 Task: Add a signature Kathleen Davis containing Have a great National Friendship Day, Kathleen Davis to email address softage.8@softage.net and add a folder Energy
Action: Mouse moved to (63, 131)
Screenshot: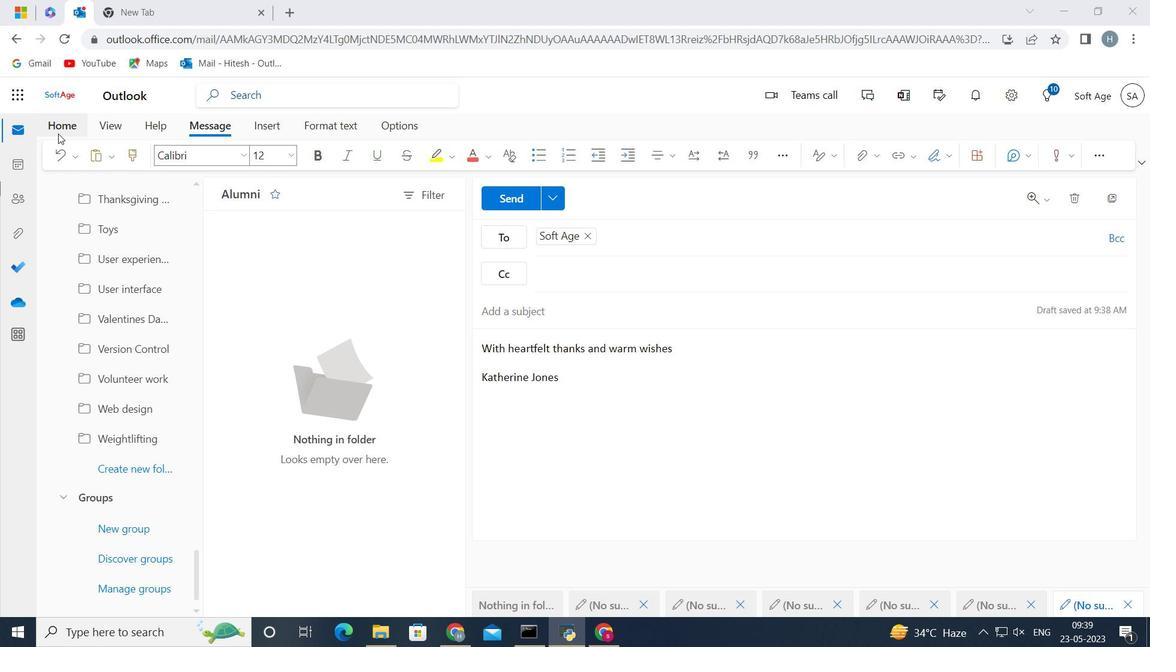 
Action: Mouse pressed left at (63, 131)
Screenshot: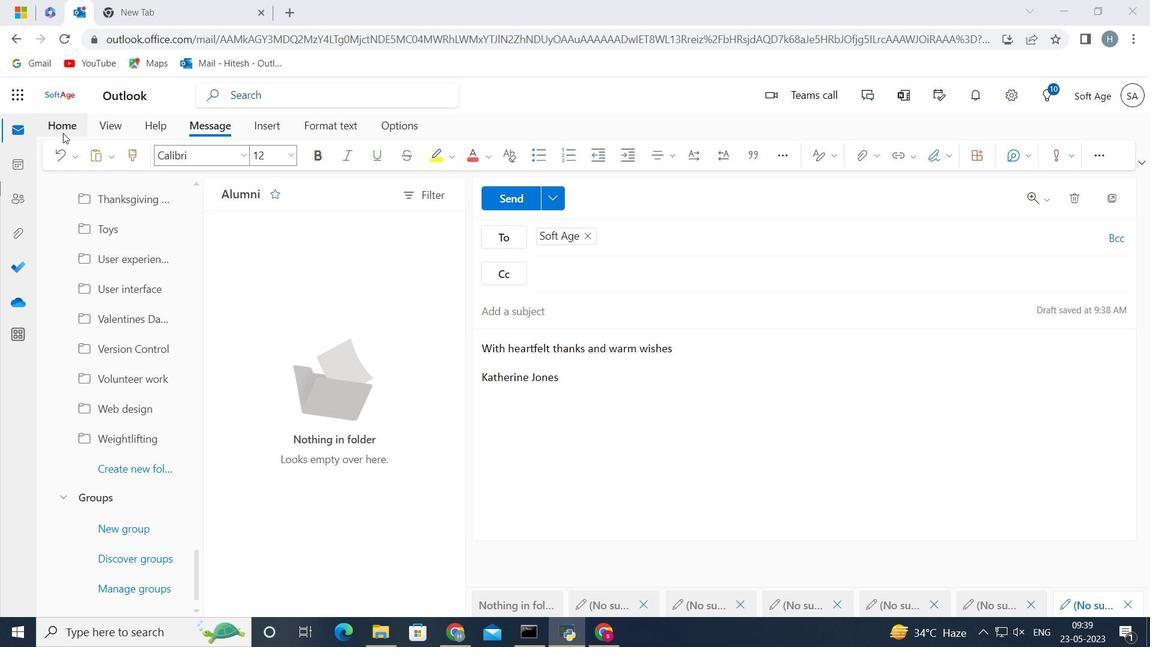 
Action: Mouse moved to (104, 154)
Screenshot: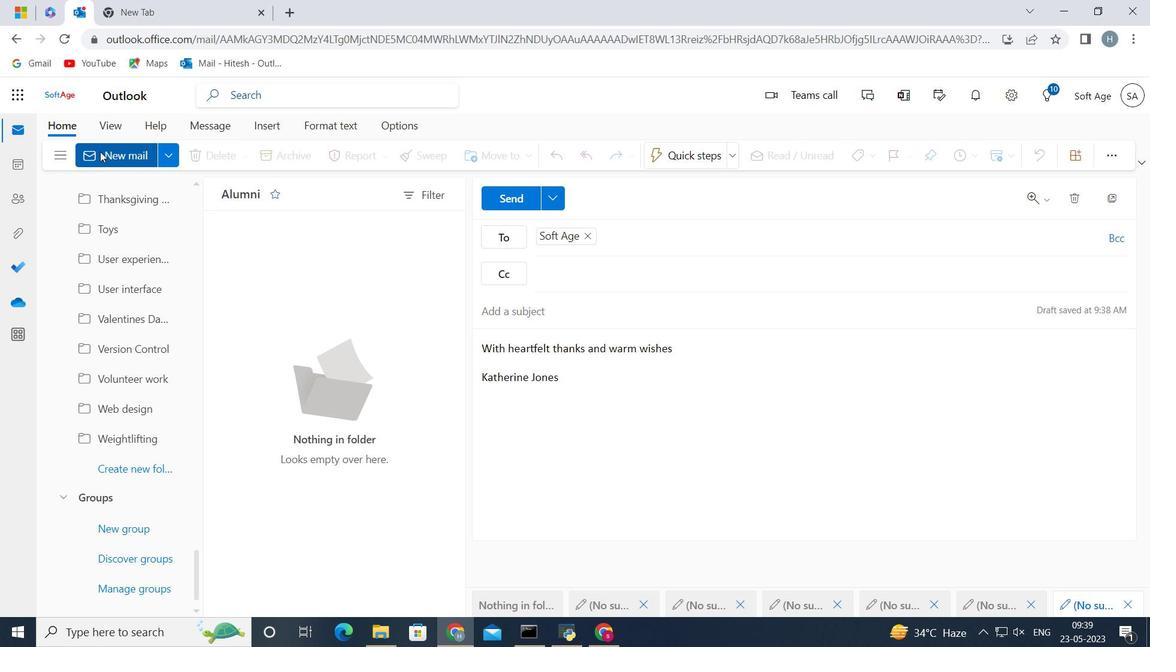 
Action: Mouse pressed left at (104, 154)
Screenshot: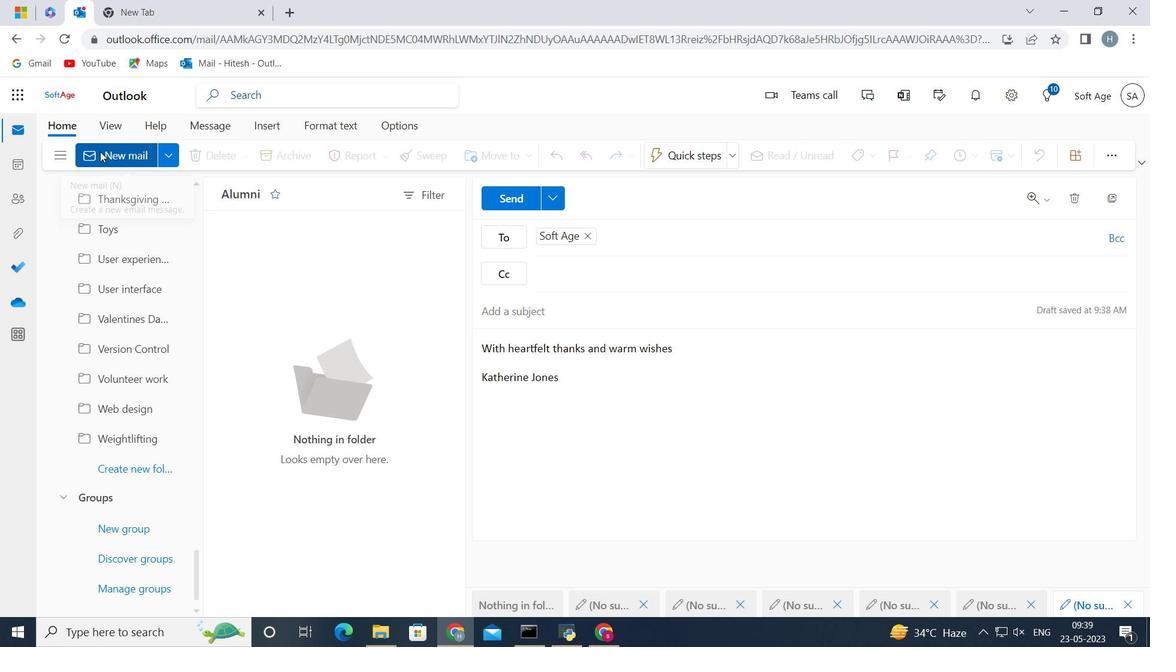 
Action: Mouse moved to (952, 159)
Screenshot: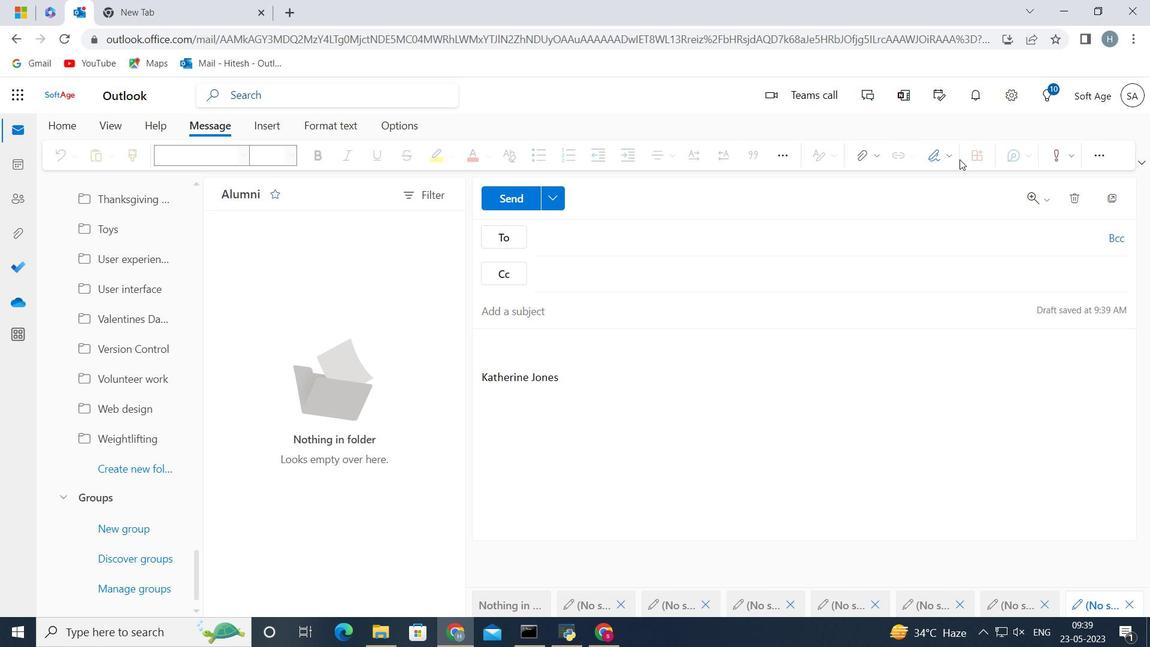 
Action: Mouse pressed left at (952, 159)
Screenshot: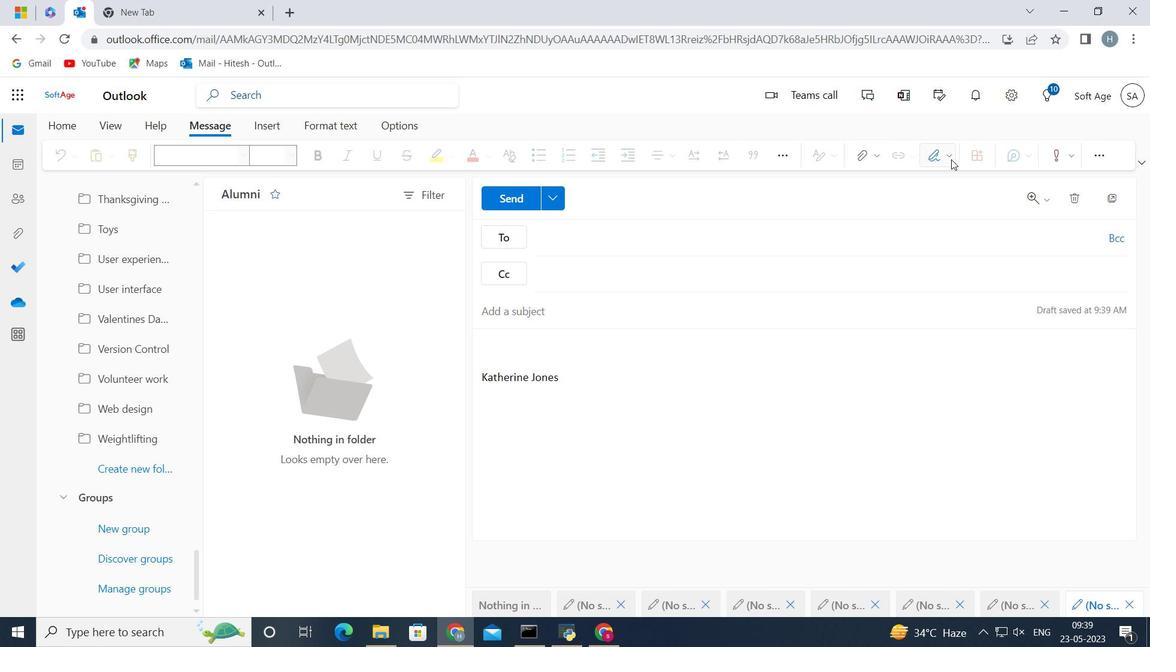 
Action: Mouse moved to (906, 210)
Screenshot: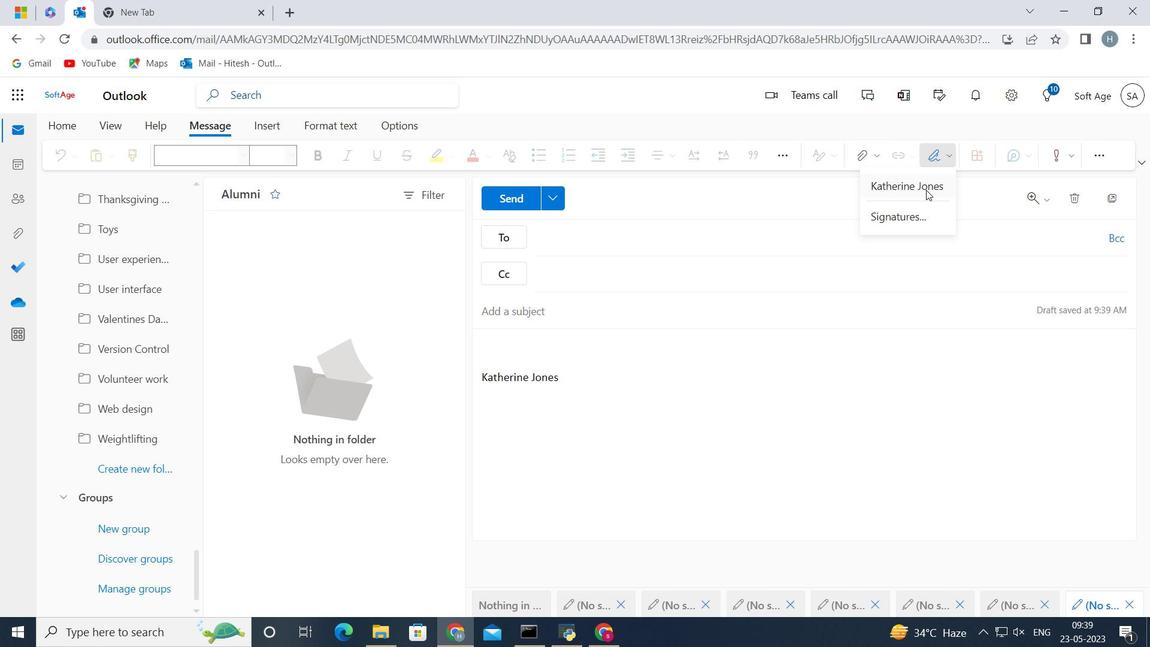 
Action: Mouse pressed left at (906, 210)
Screenshot: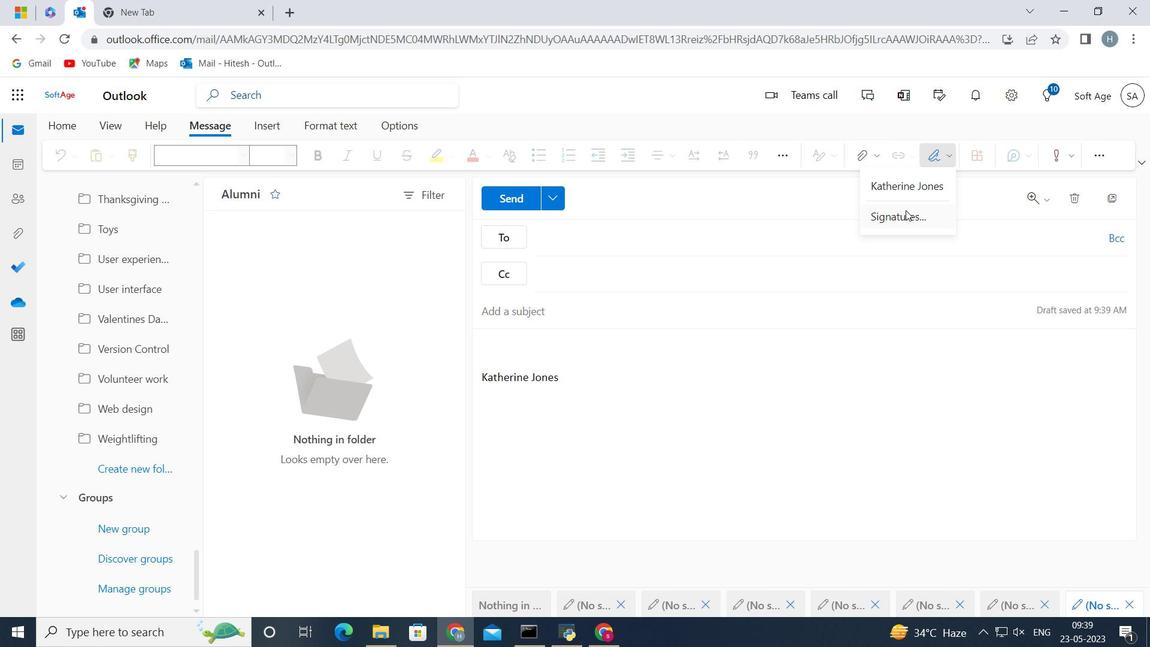 
Action: Mouse moved to (866, 275)
Screenshot: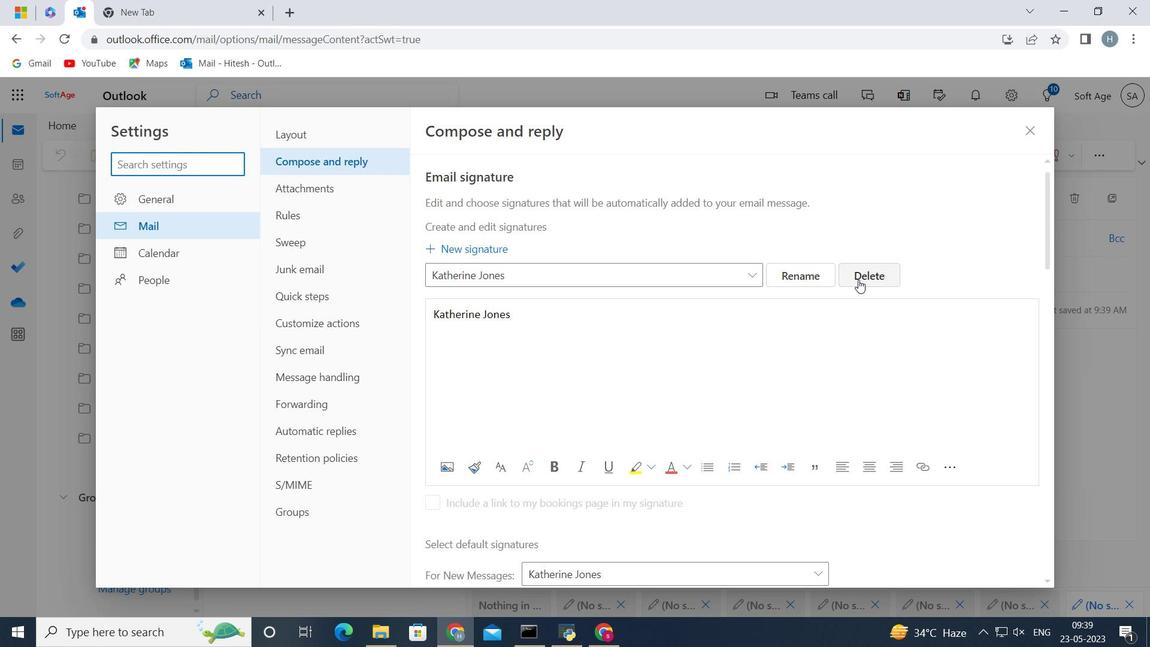 
Action: Mouse pressed left at (866, 275)
Screenshot: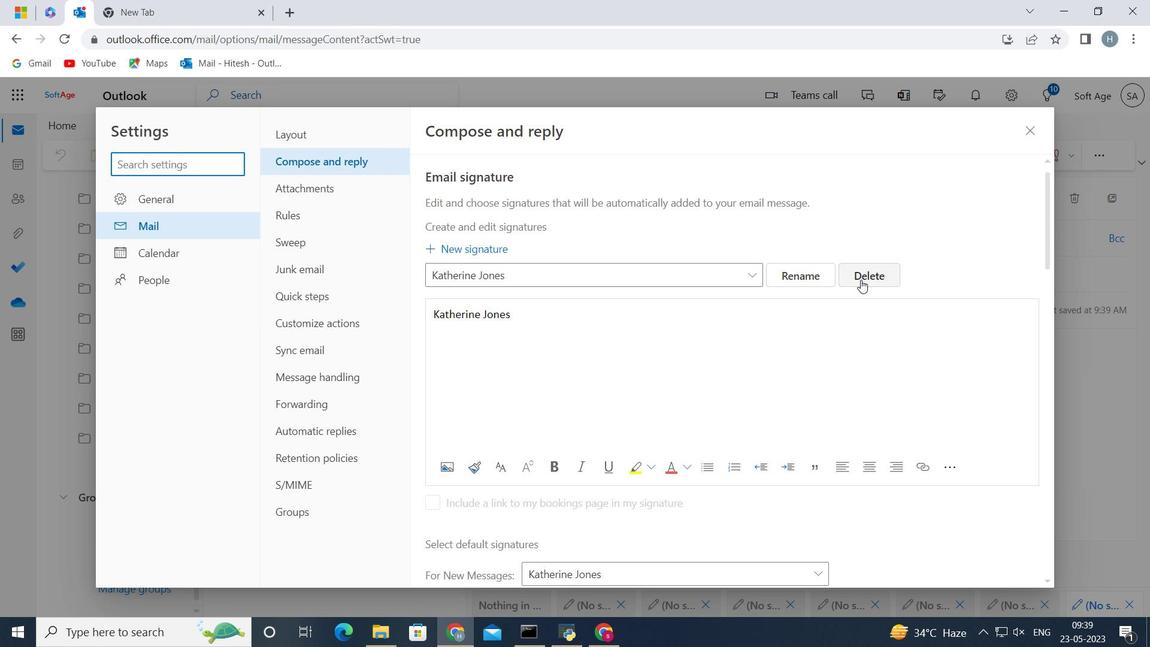 
Action: Mouse moved to (722, 274)
Screenshot: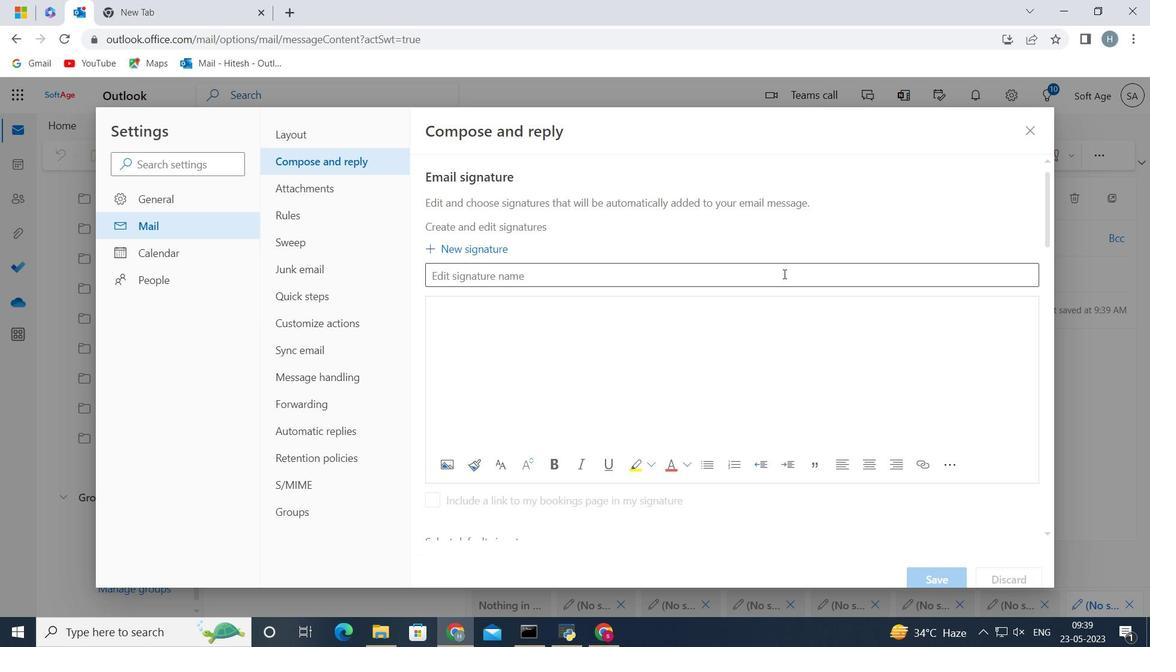 
Action: Mouse pressed left at (722, 274)
Screenshot: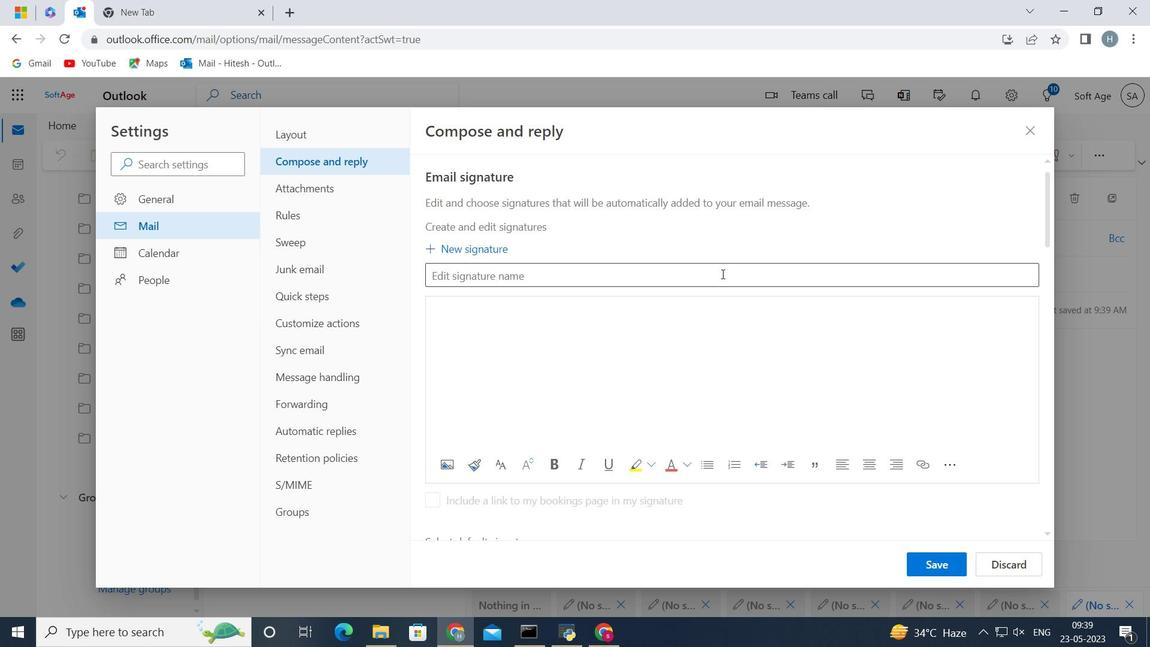 
Action: Key pressed <Key.shift>Kathleen<Key.space><Key.shift>Davis<Key.space>
Screenshot: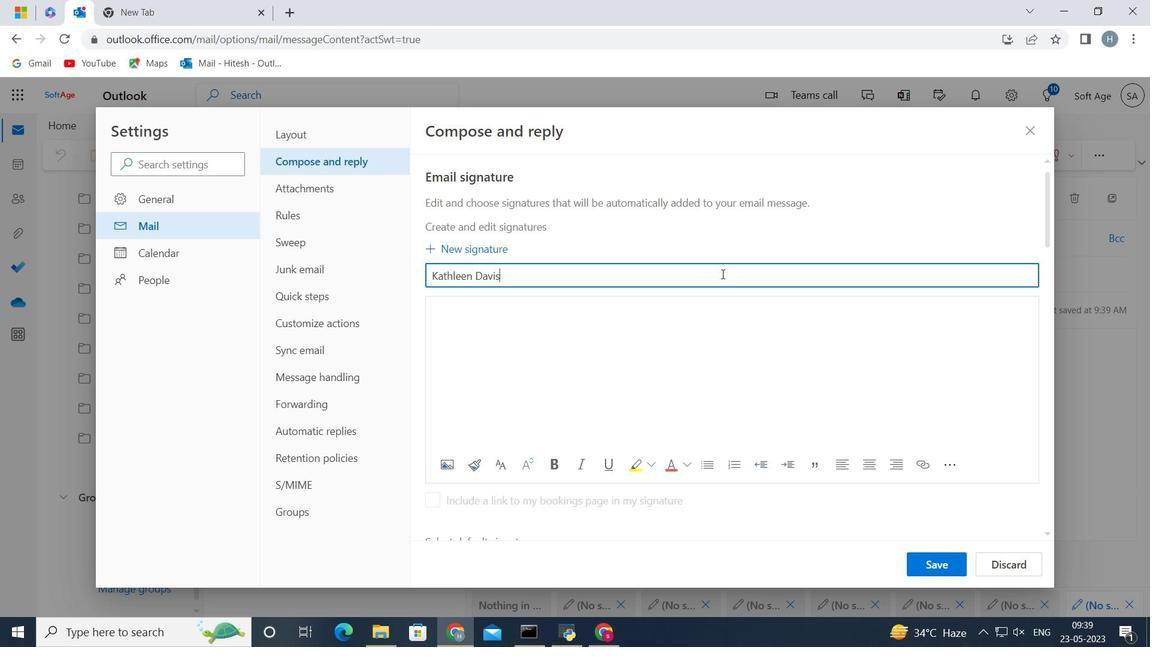 
Action: Mouse moved to (486, 335)
Screenshot: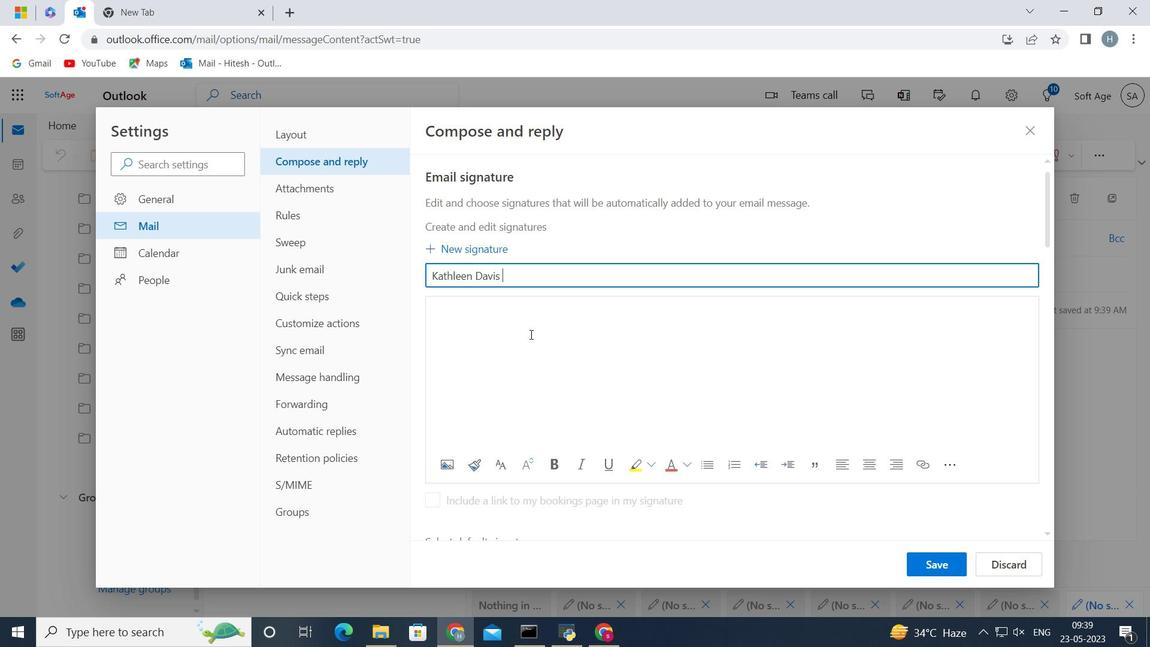 
Action: Mouse pressed left at (486, 335)
Screenshot: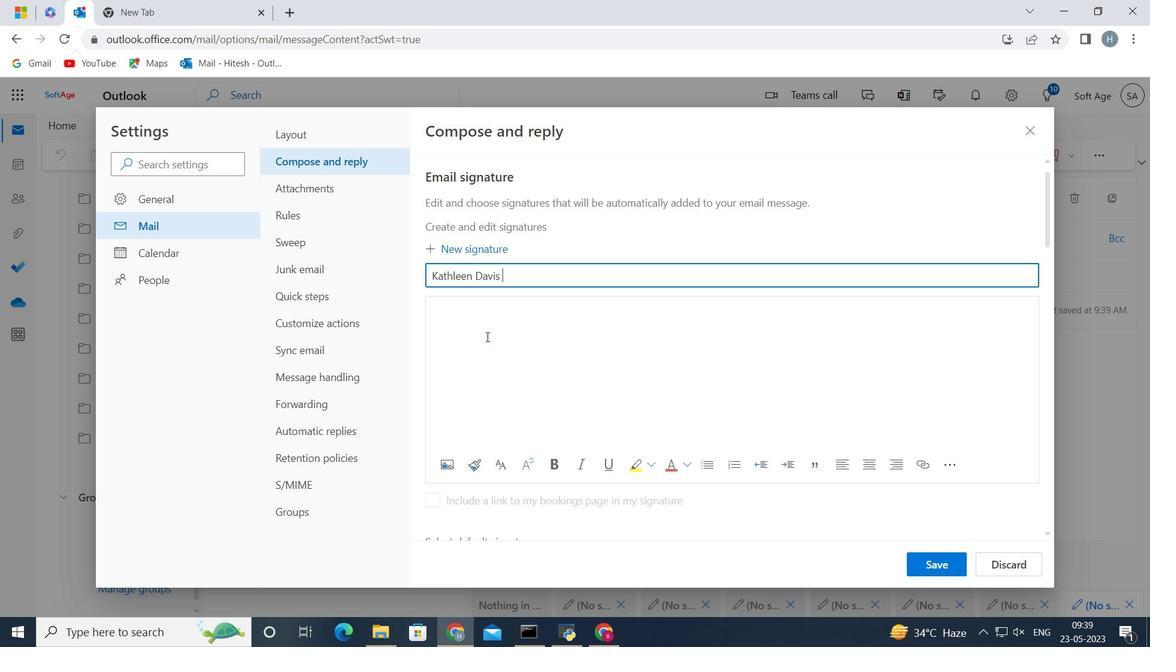 
Action: Key pressed <Key.shift>Kathleen<Key.space><Key.shift>Davis
Screenshot: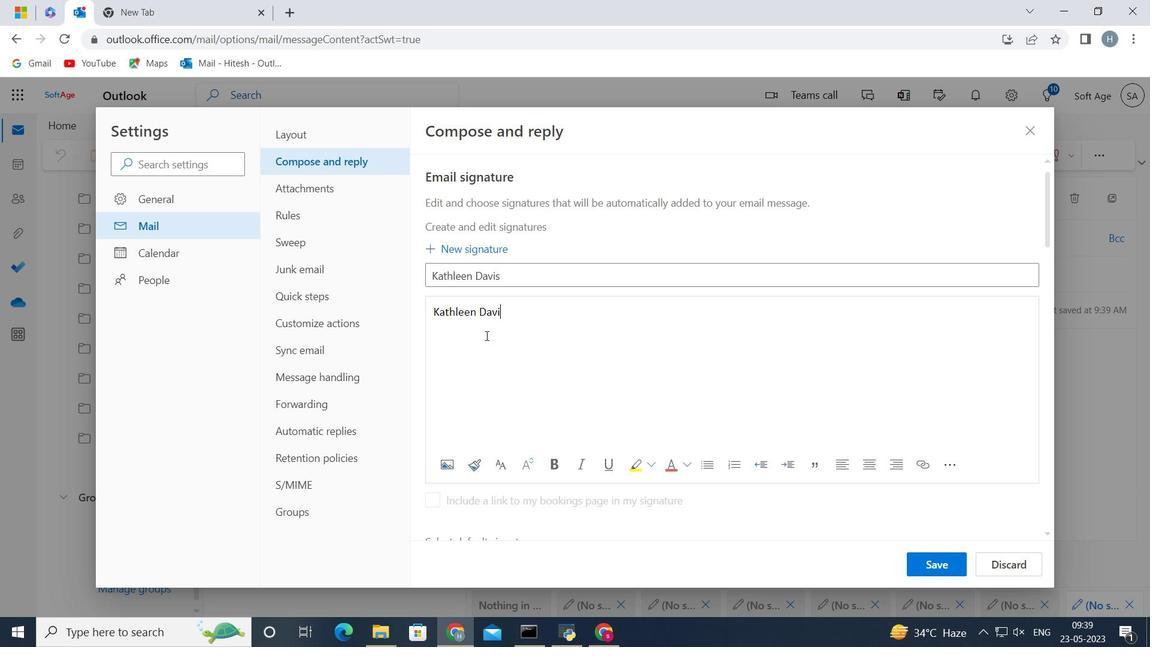 
Action: Mouse moved to (931, 566)
Screenshot: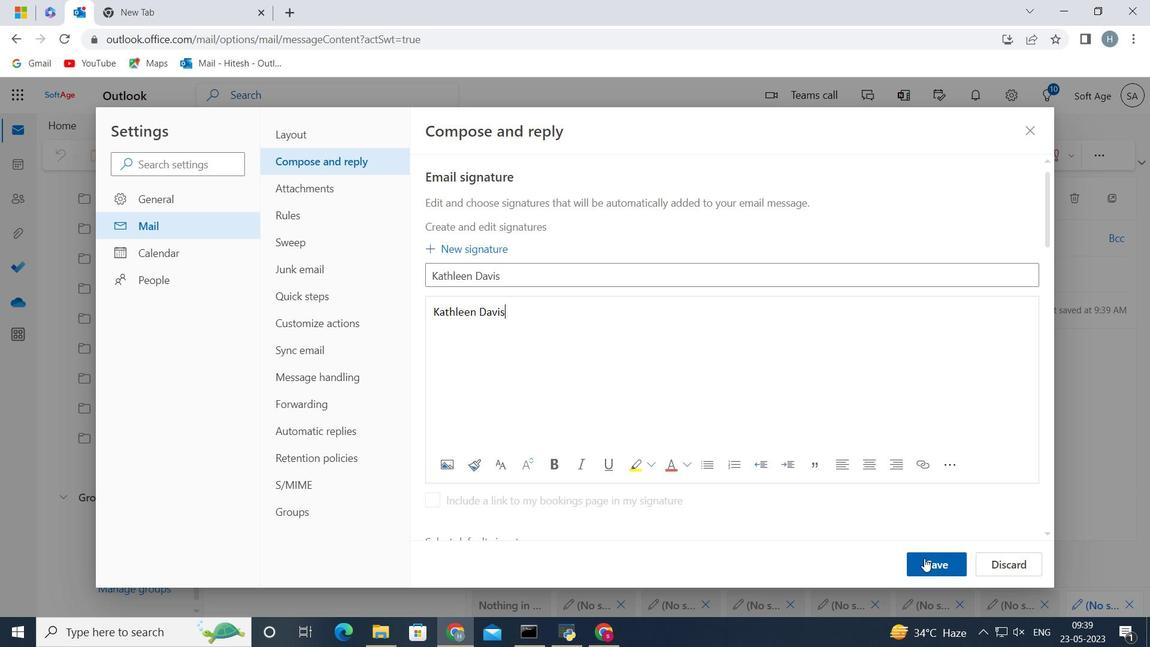 
Action: Mouse pressed left at (931, 566)
Screenshot: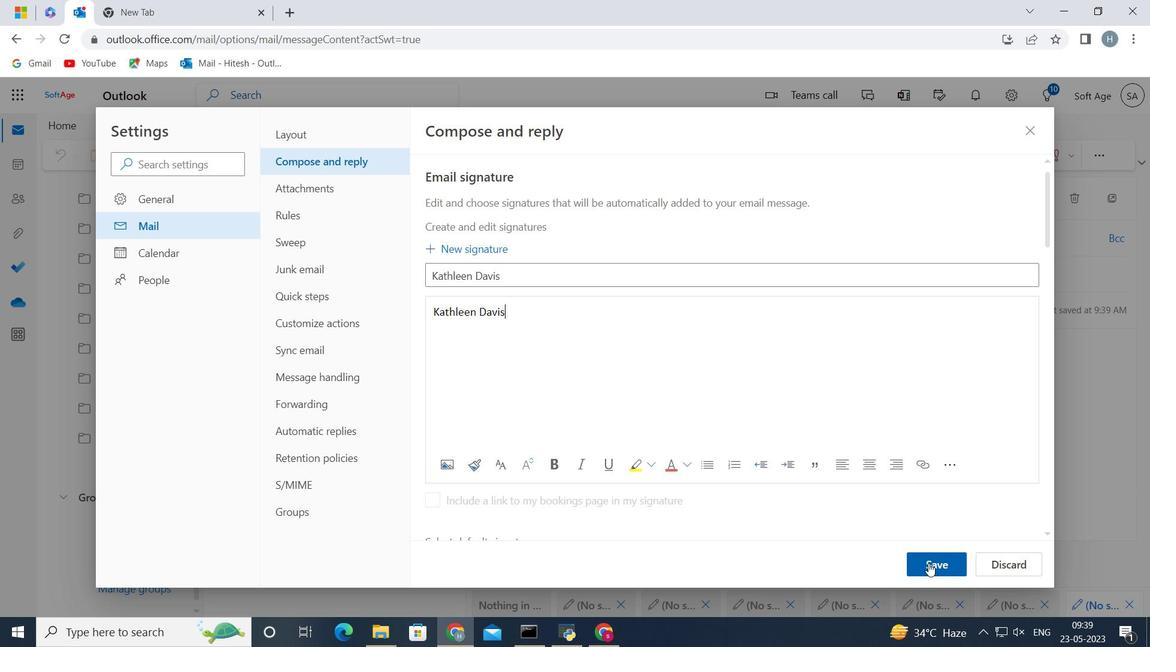
Action: Mouse moved to (742, 343)
Screenshot: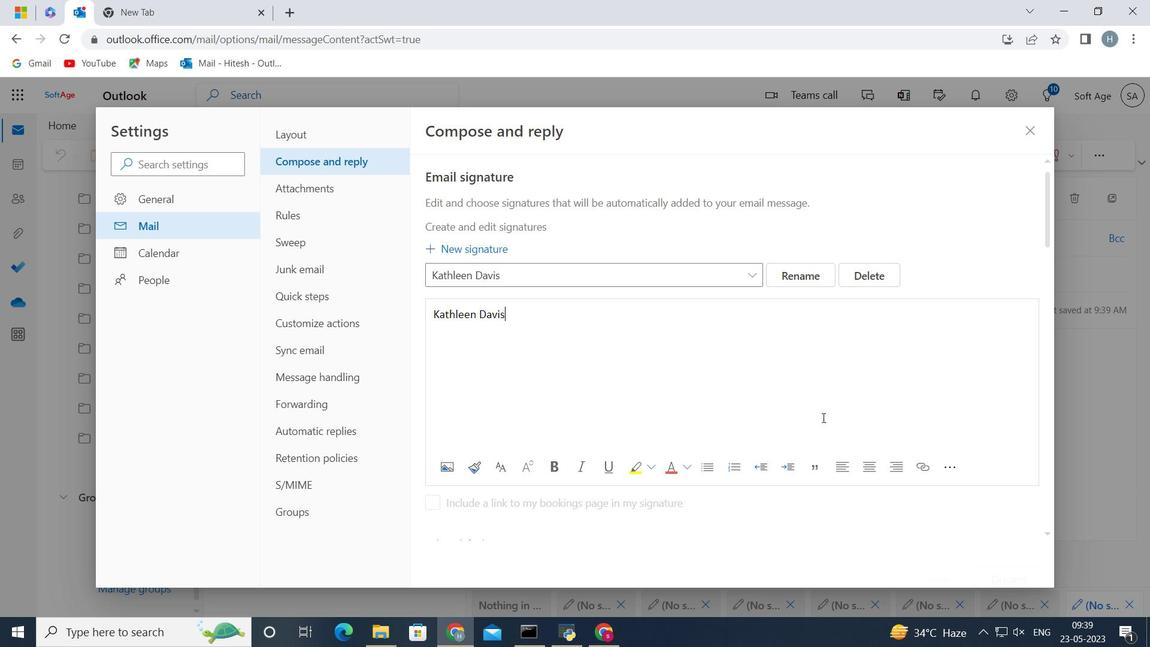 
Action: Mouse scrolled (742, 342) with delta (0, 0)
Screenshot: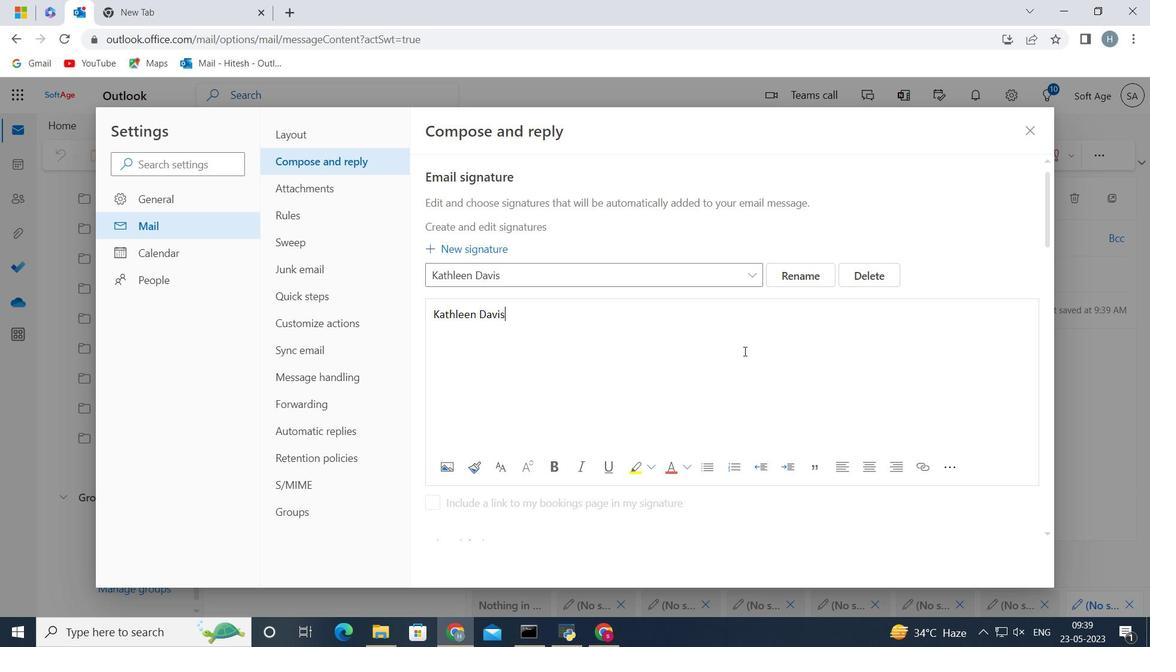 
Action: Mouse moved to (726, 309)
Screenshot: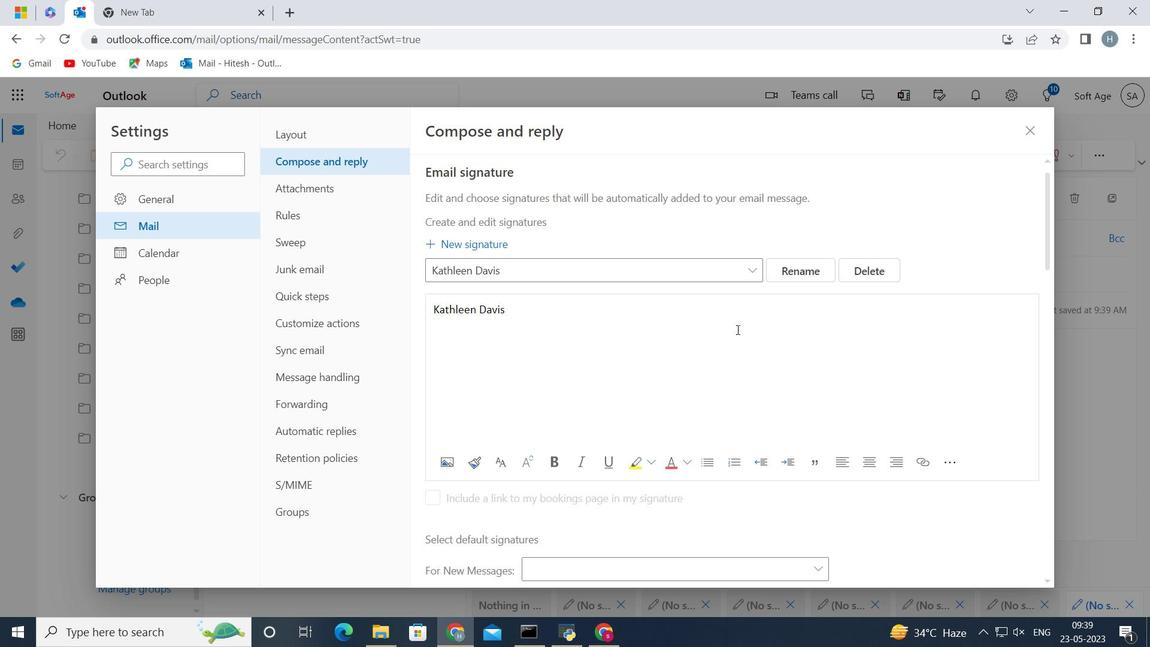
Action: Mouse scrolled (726, 308) with delta (0, 0)
Screenshot: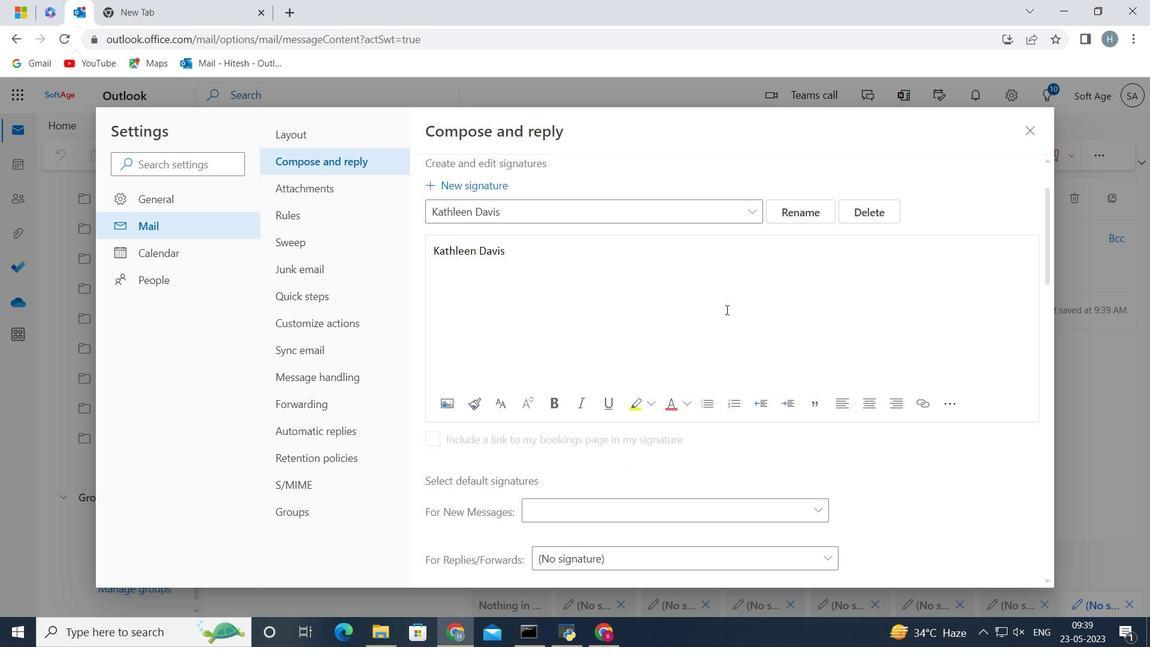 
Action: Mouse scrolled (726, 308) with delta (0, 0)
Screenshot: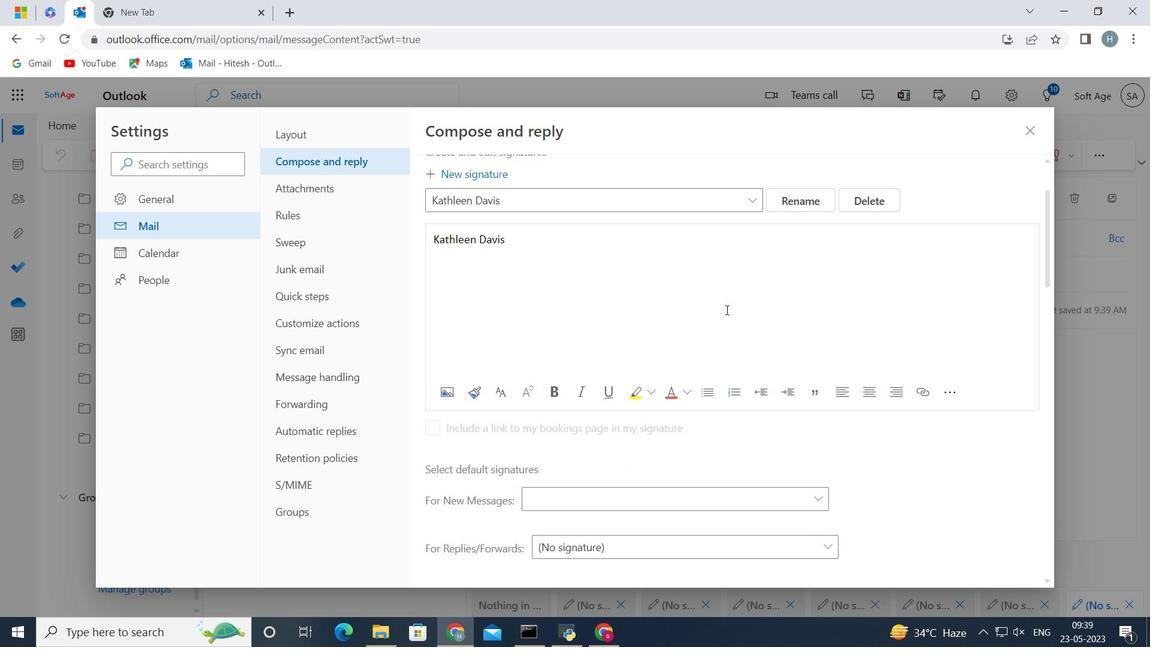 
Action: Mouse scrolled (726, 308) with delta (0, 0)
Screenshot: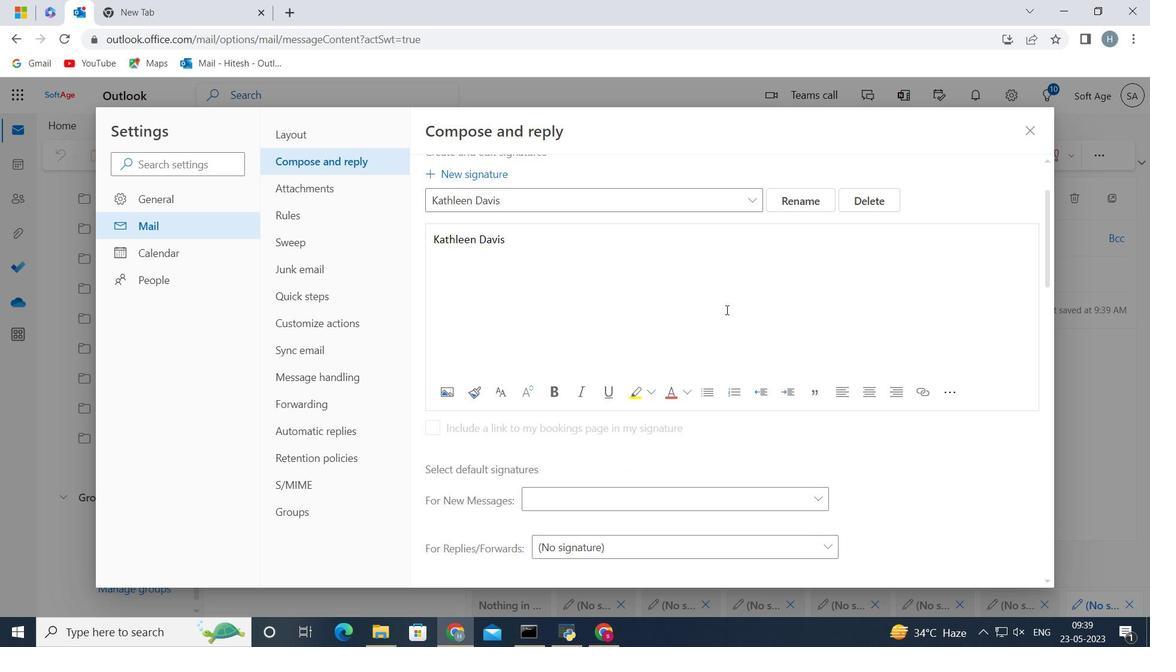 
Action: Mouse scrolled (726, 308) with delta (0, 0)
Screenshot: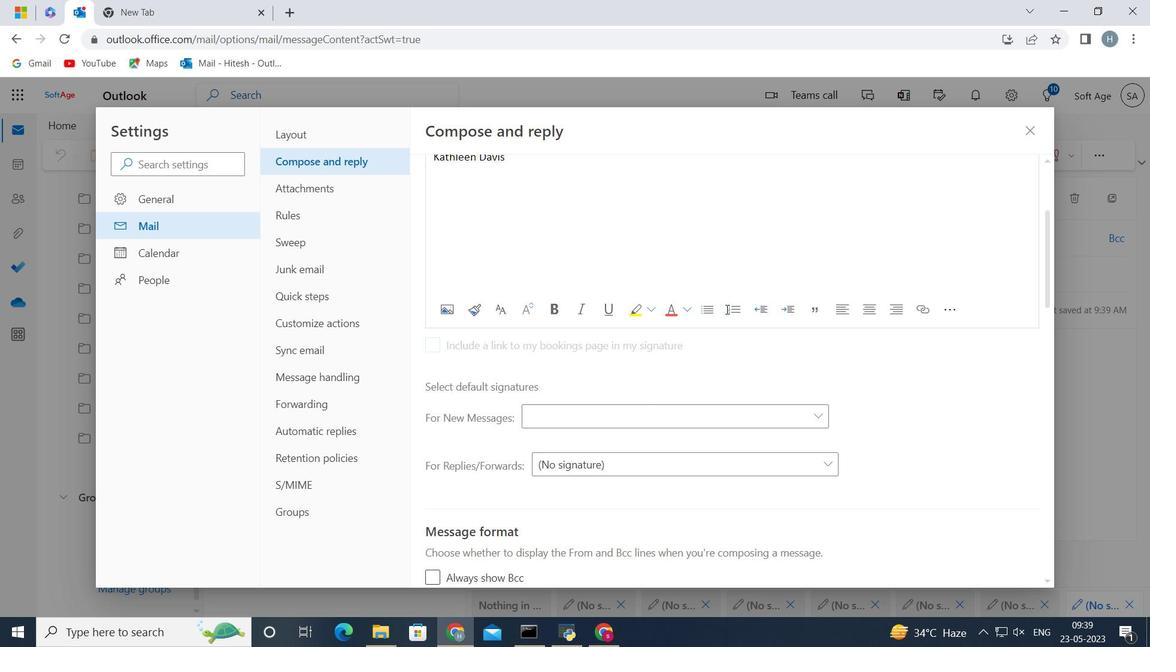 
Action: Mouse scrolled (726, 308) with delta (0, 0)
Screenshot: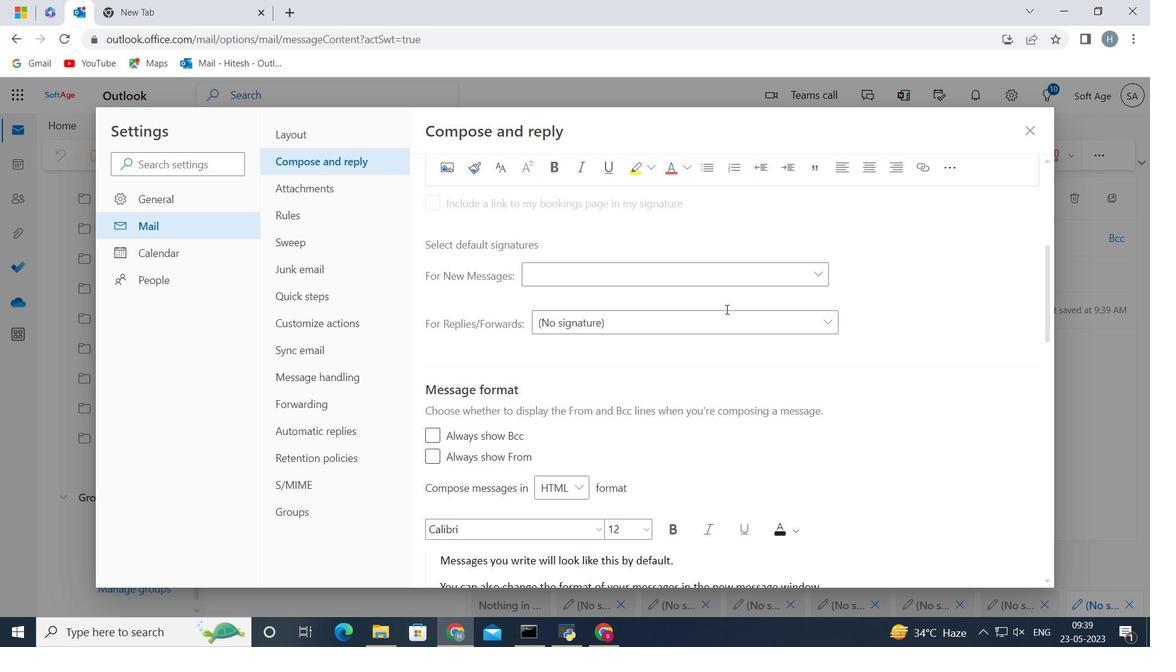 
Action: Mouse moved to (770, 207)
Screenshot: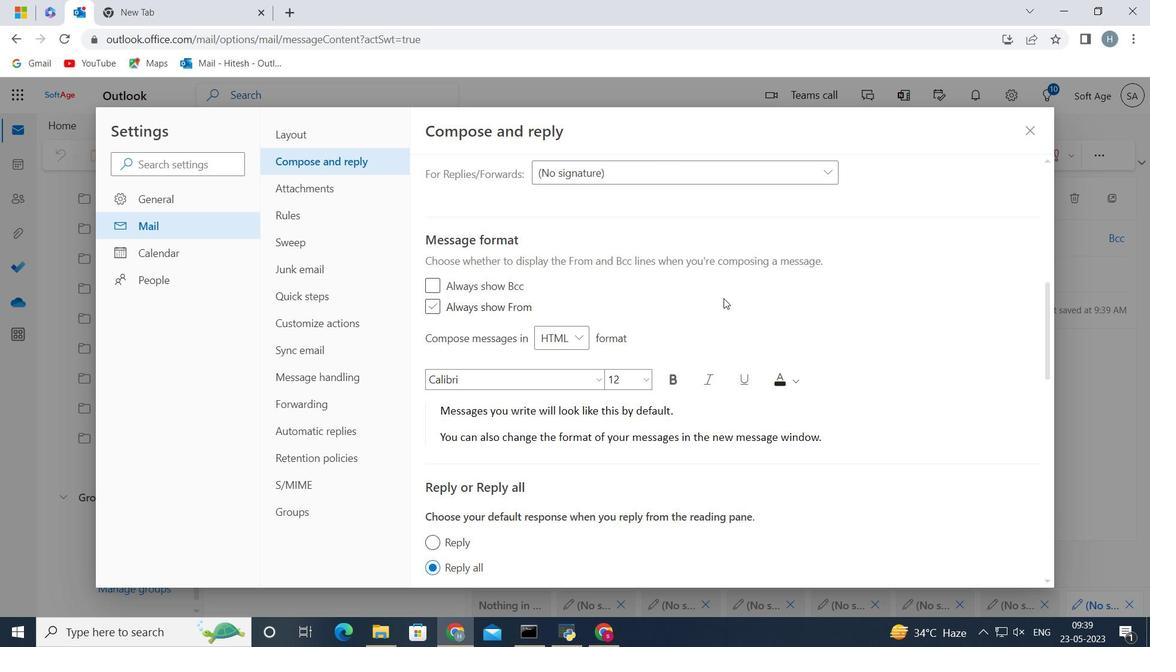 
Action: Mouse scrolled (770, 208) with delta (0, 0)
Screenshot: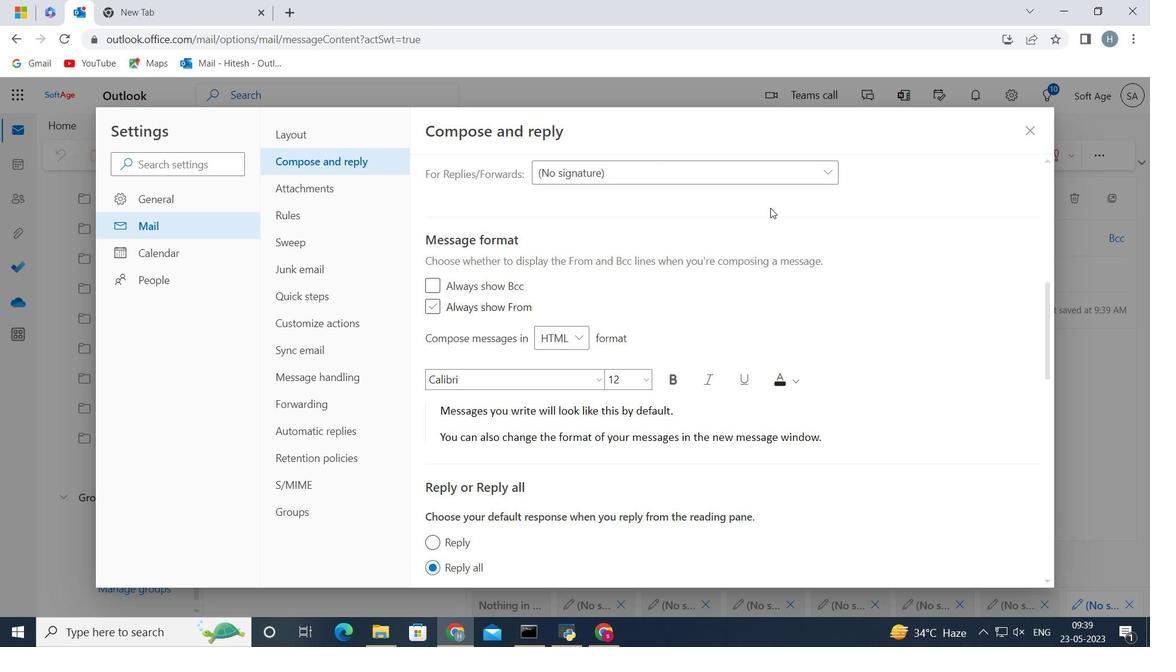 
Action: Mouse scrolled (770, 208) with delta (0, 0)
Screenshot: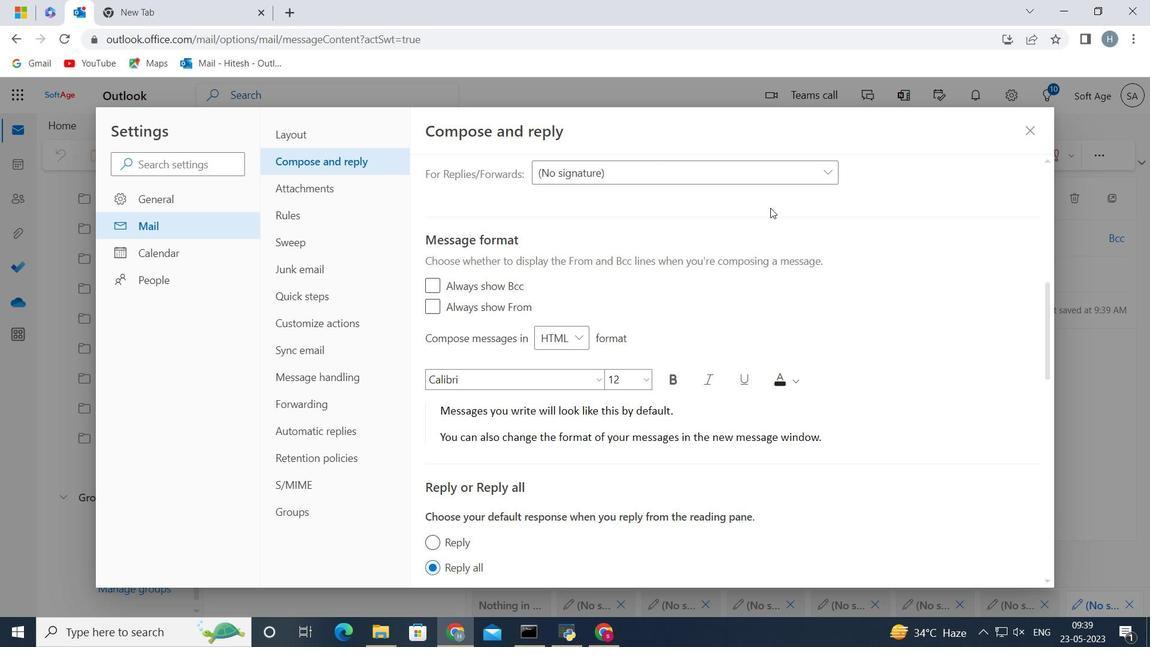 
Action: Mouse moved to (790, 269)
Screenshot: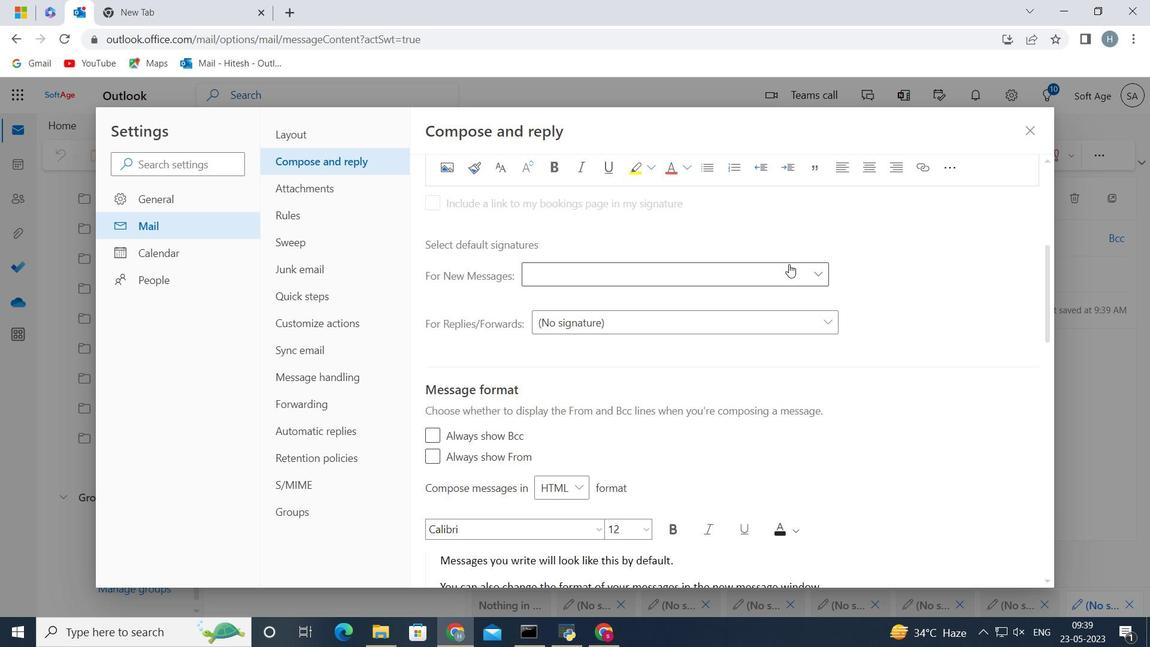 
Action: Mouse pressed left at (790, 269)
Screenshot: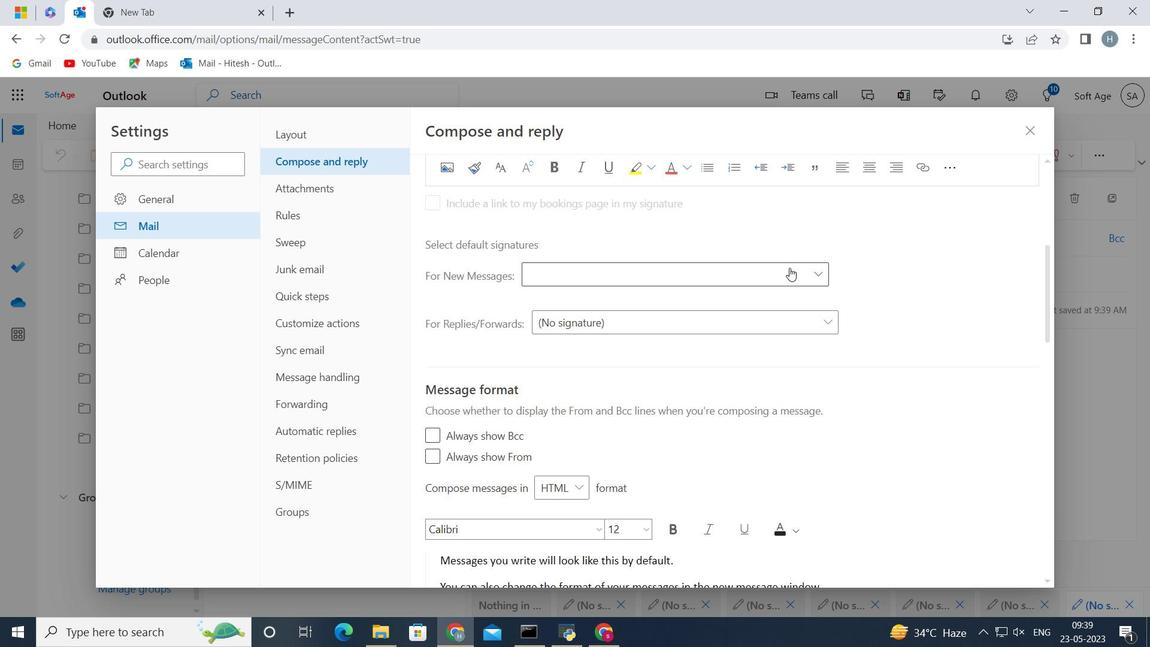 
Action: Mouse moved to (765, 324)
Screenshot: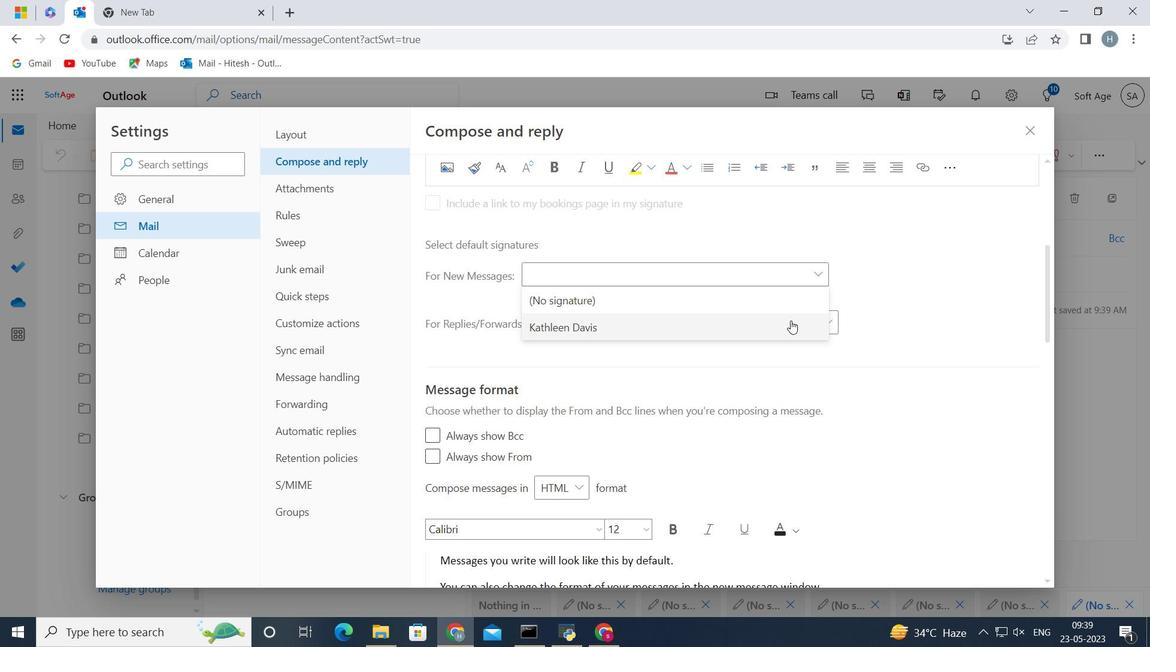 
Action: Mouse pressed left at (765, 324)
Screenshot: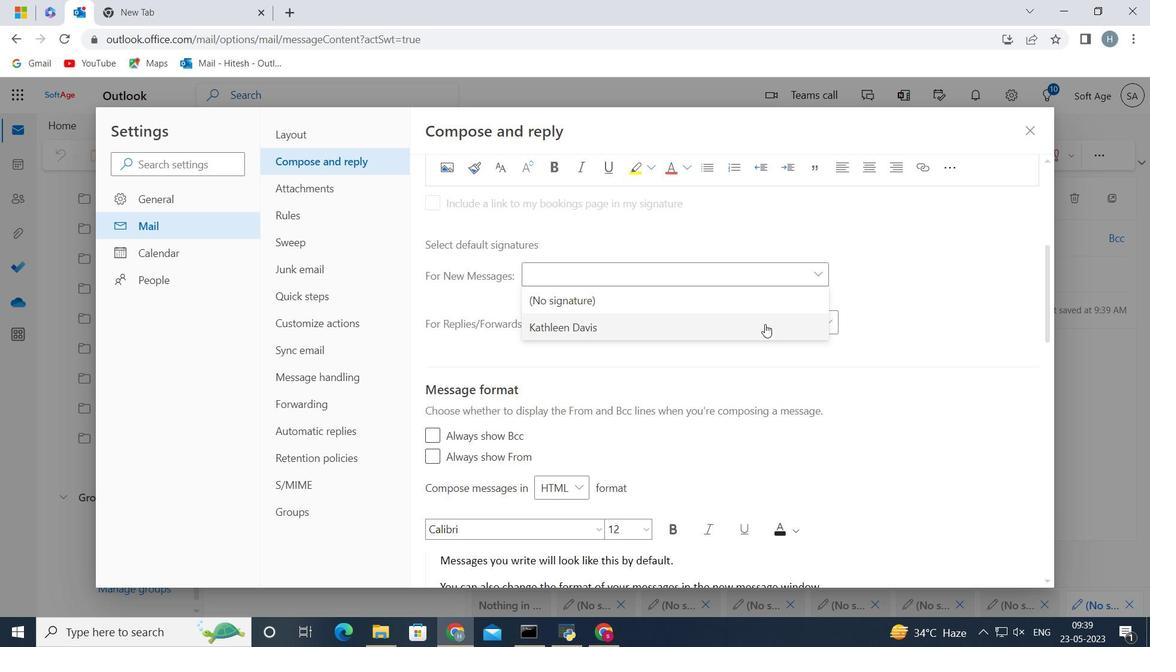 
Action: Mouse moved to (934, 562)
Screenshot: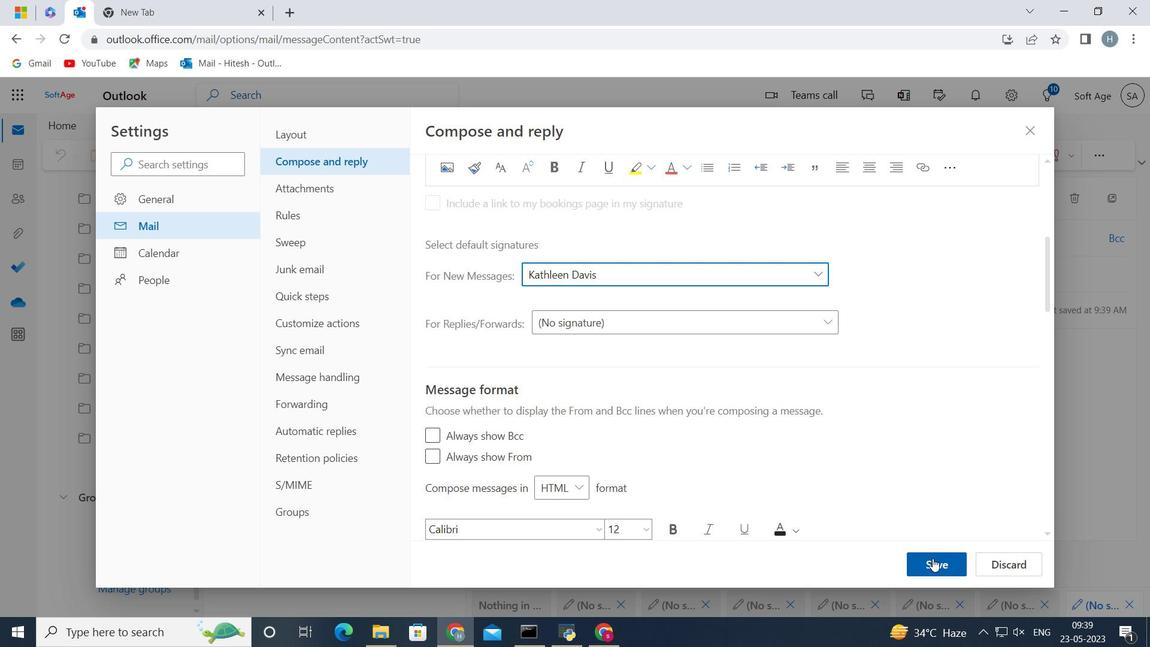 
Action: Mouse pressed left at (934, 562)
Screenshot: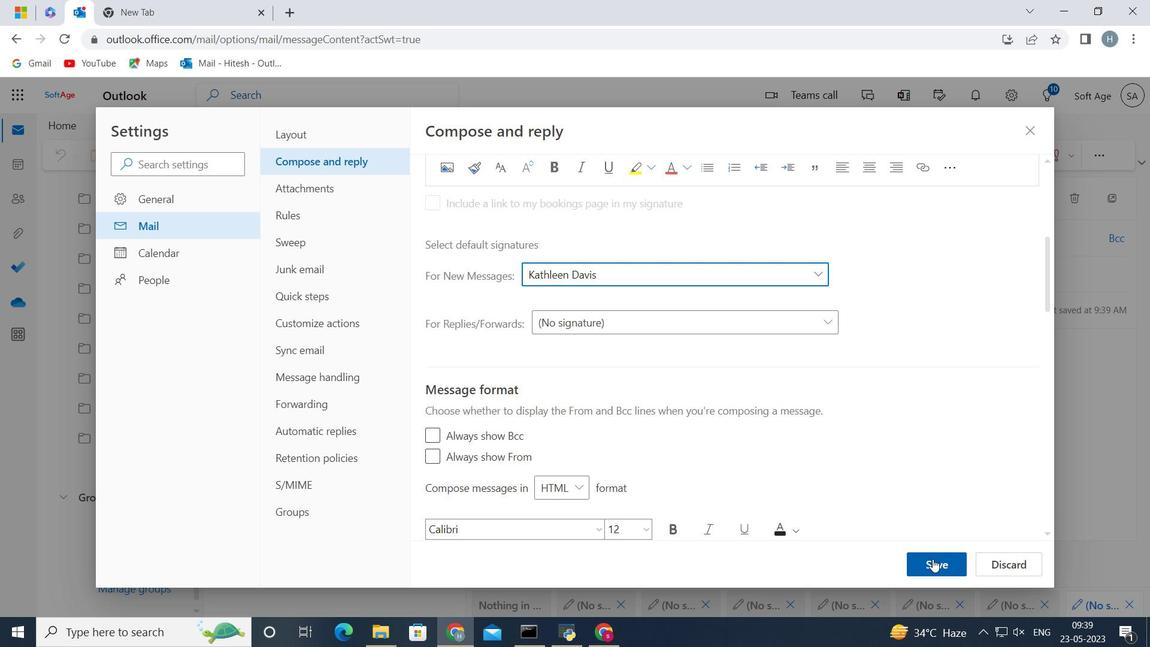 
Action: Mouse moved to (1030, 130)
Screenshot: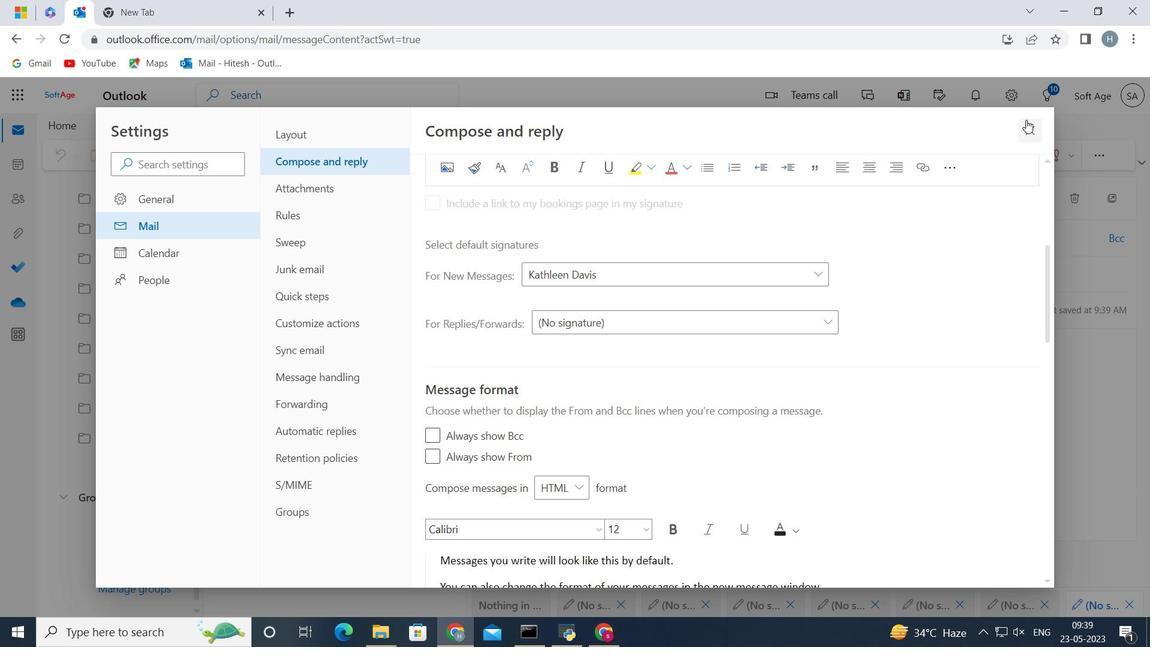 
Action: Mouse pressed left at (1030, 130)
Screenshot: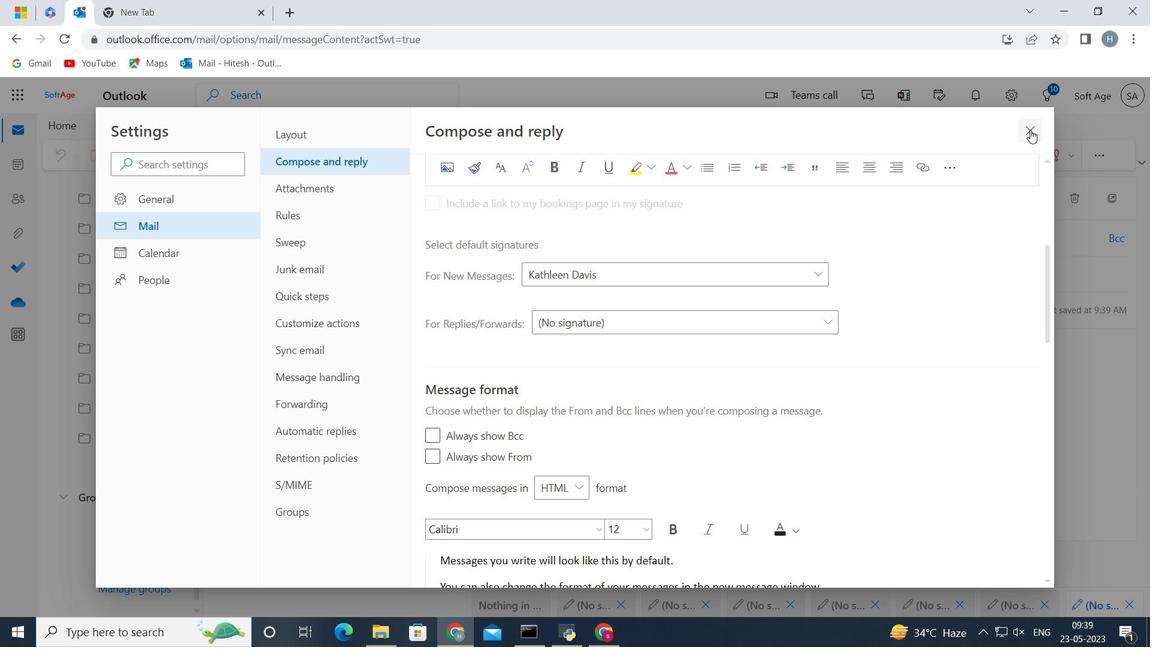 
Action: Mouse moved to (566, 375)
Screenshot: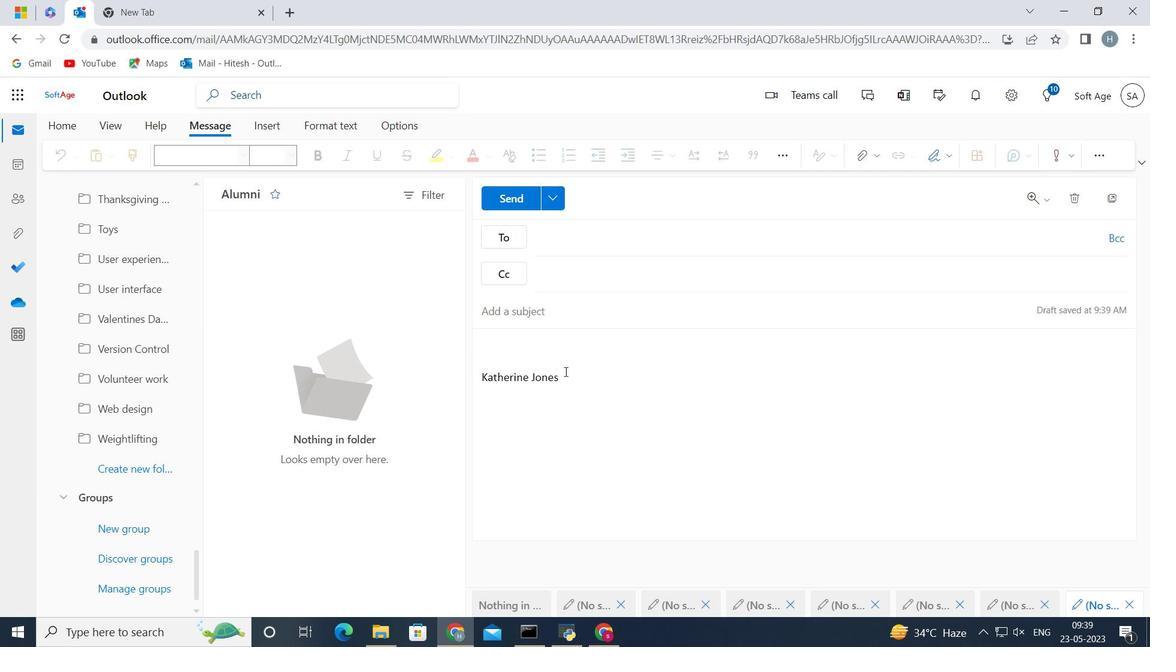 
Action: Mouse pressed left at (566, 375)
Screenshot: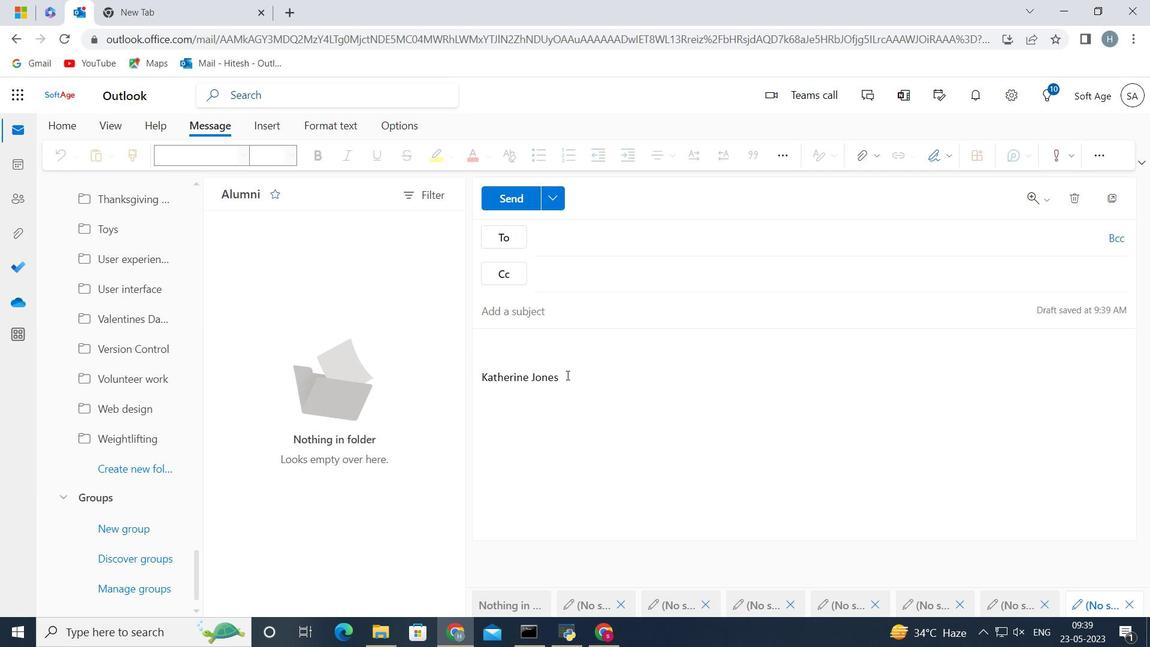 
Action: Key pressed <Key.backspace><Key.backspace><Key.backspace><Key.backspace><Key.backspace><Key.backspace><Key.backspace><Key.backspace><Key.backspace><Key.backspace><Key.backspace><Key.backspace><Key.backspace><Key.backspace><Key.backspace><Key.backspace><Key.backspace><Key.backspace><Key.backspace><Key.backspace><Key.backspace><Key.backspace><Key.backspace><Key.backspace><Key.backspace><Key.backspace><Key.backspace><Key.backspace><Key.shift>Have<Key.space>a<Key.space>great<Key.space><Key.shift>National<Key.space><Key.shift>Frienda<Key.backspace>ship<Key.space><Key.shift>Day<Key.space>
Screenshot: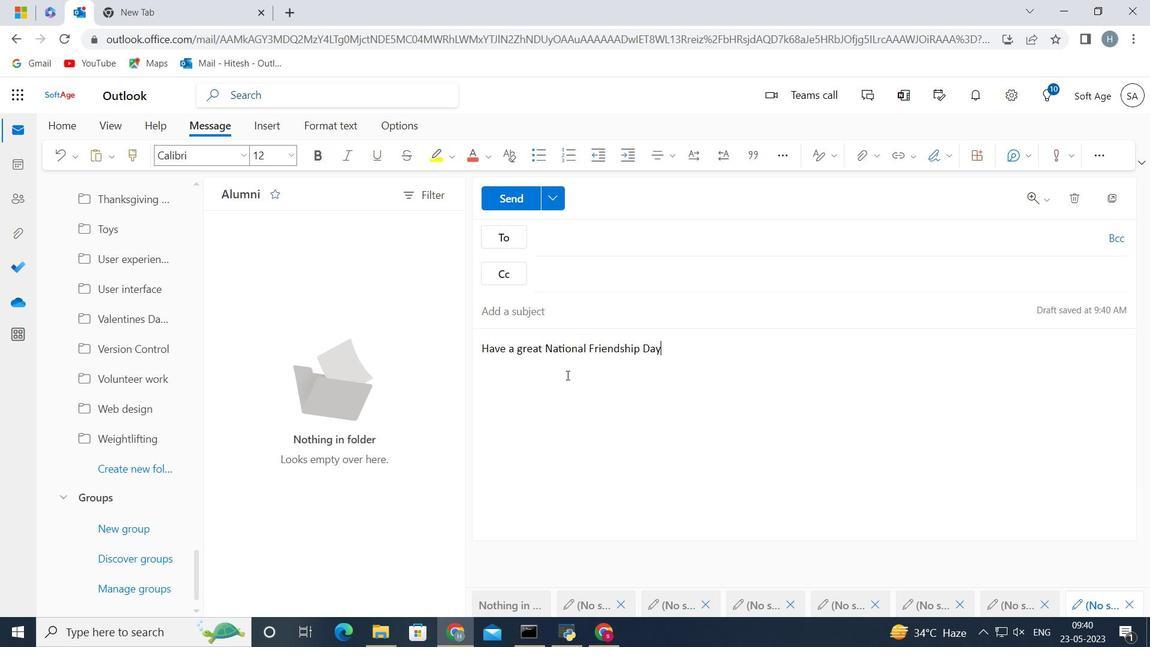 
Action: Mouse moved to (938, 161)
Screenshot: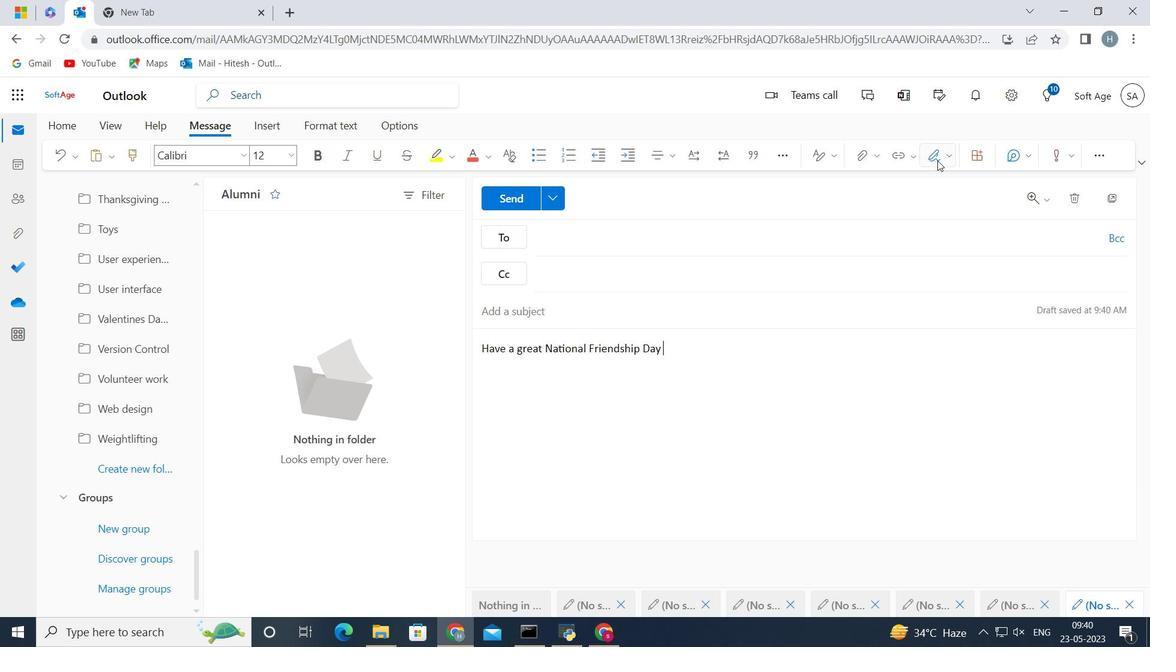 
Action: Mouse pressed left at (938, 161)
Screenshot: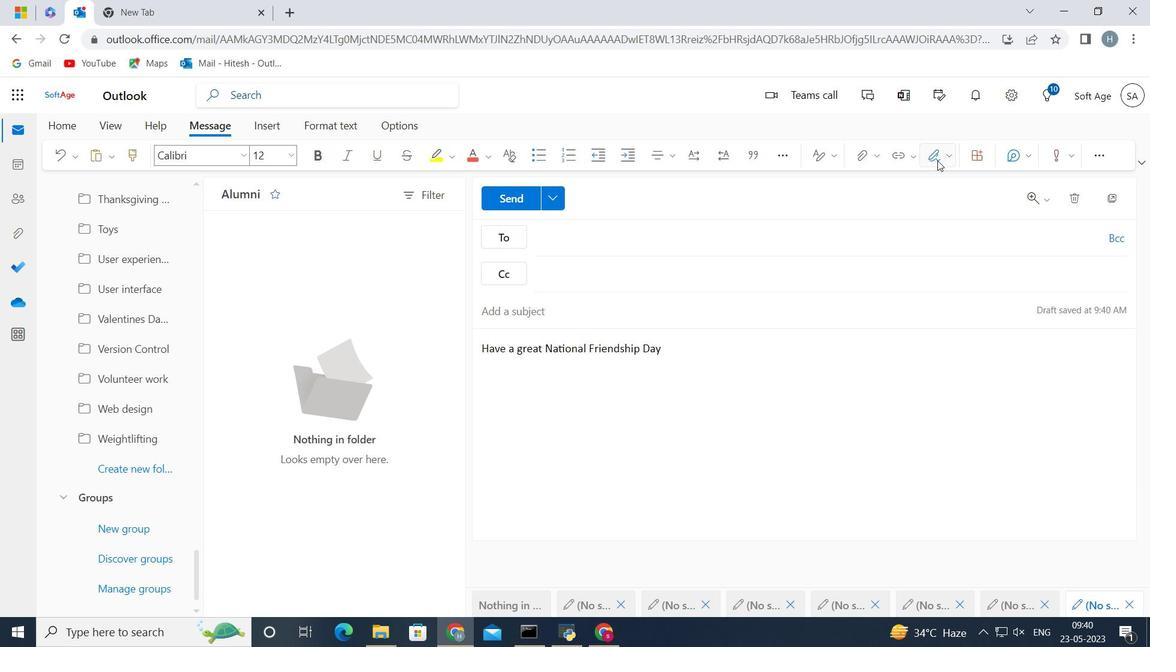 
Action: Mouse moved to (915, 185)
Screenshot: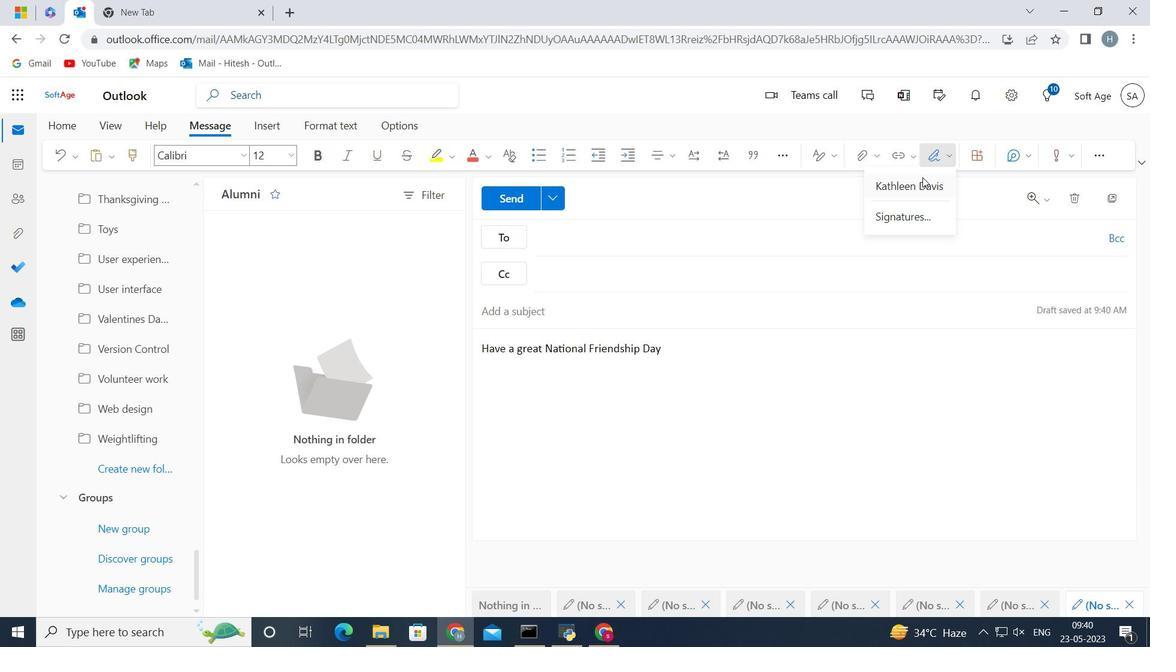
Action: Mouse pressed left at (915, 185)
Screenshot: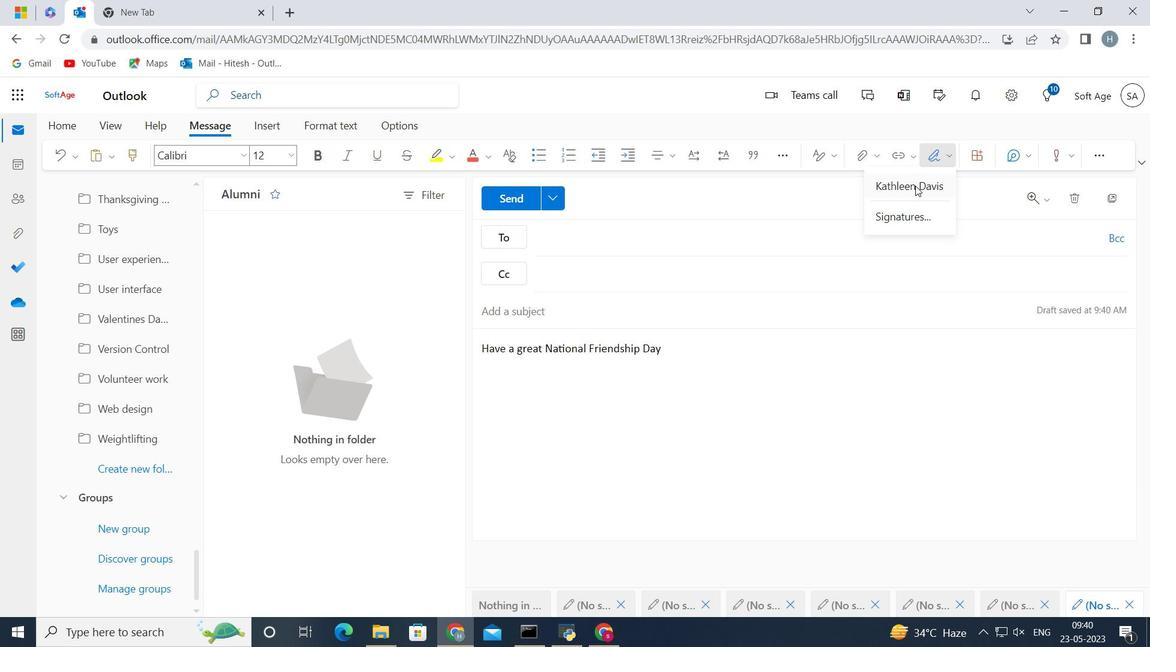 
Action: Mouse moved to (565, 241)
Screenshot: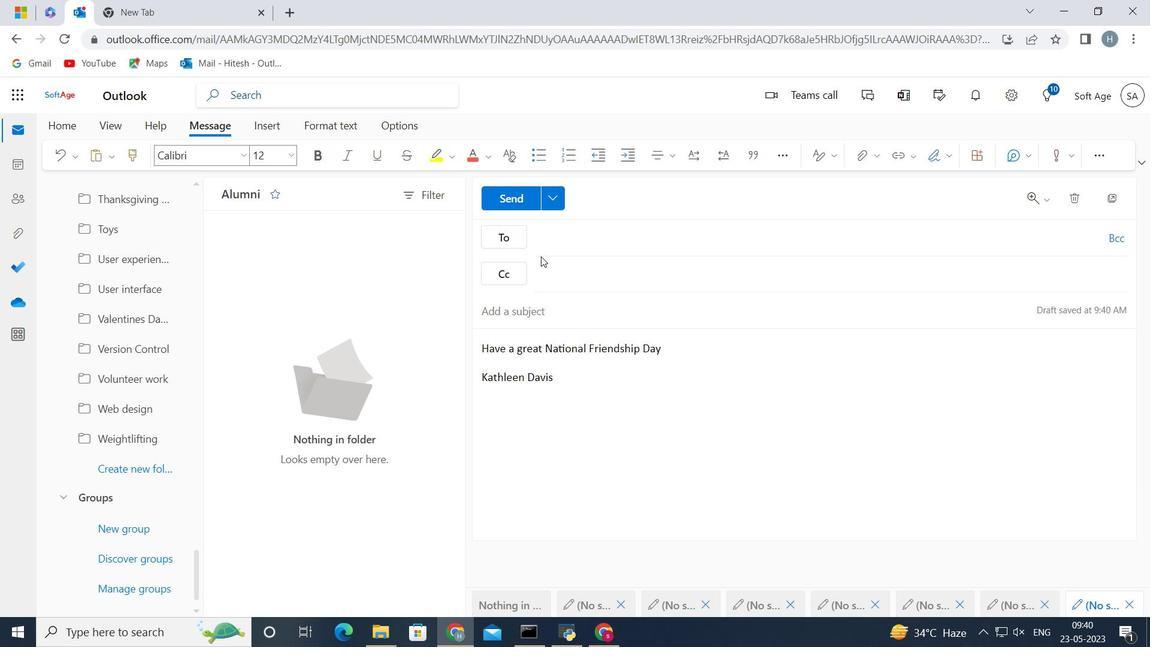 
Action: Mouse pressed left at (565, 241)
Screenshot: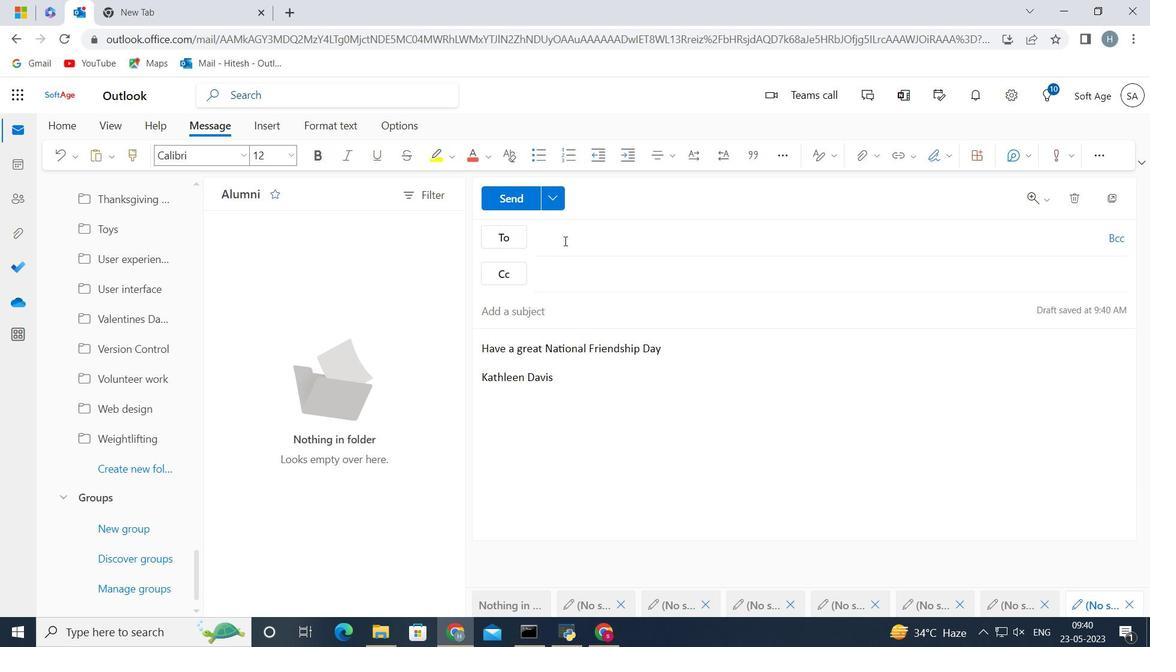 
Action: Key pressed softage.8<Key.shift>@softage.nw<Key.backspace>et
Screenshot: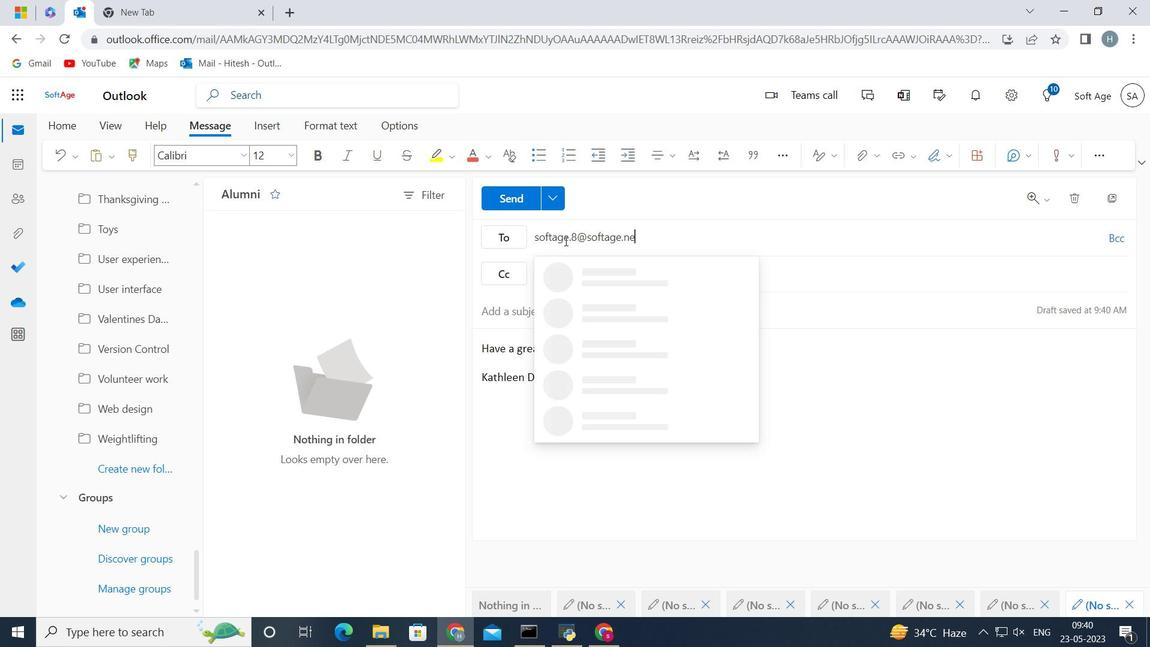 
Action: Mouse moved to (596, 284)
Screenshot: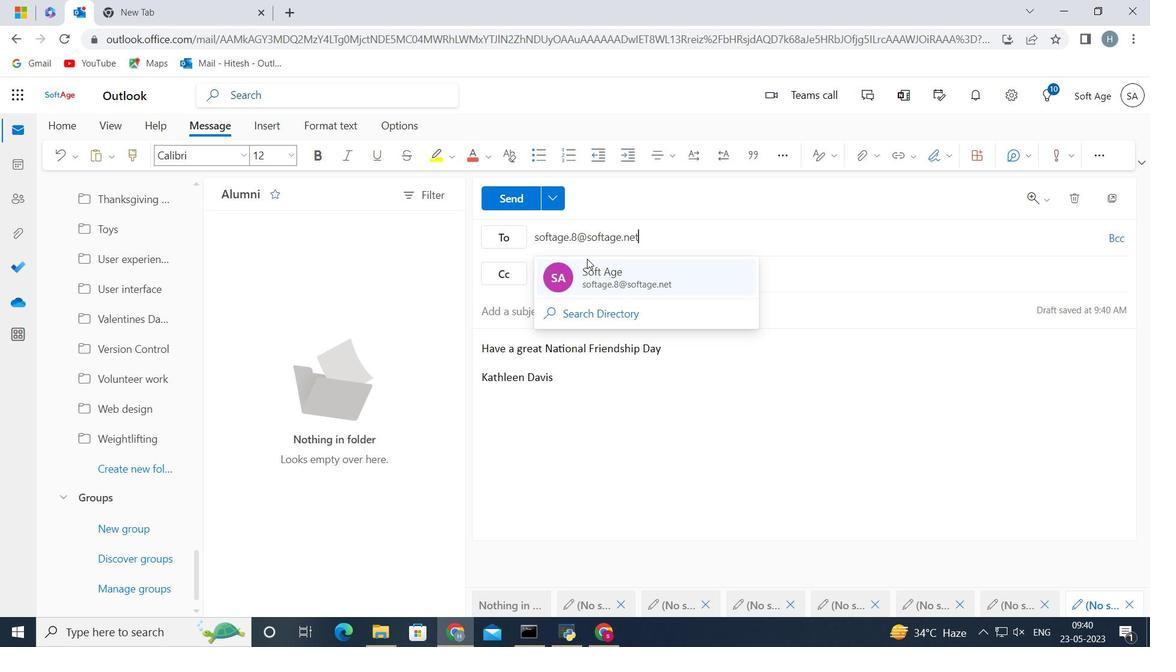 
Action: Mouse pressed left at (596, 284)
Screenshot: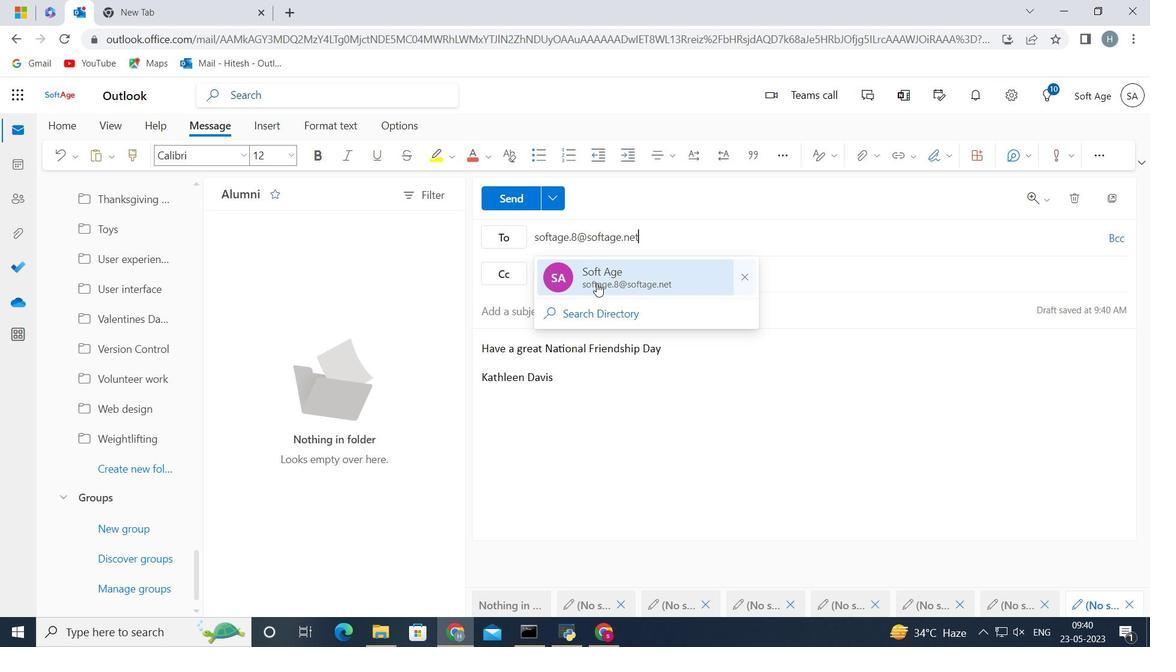 
Action: Mouse moved to (134, 470)
Screenshot: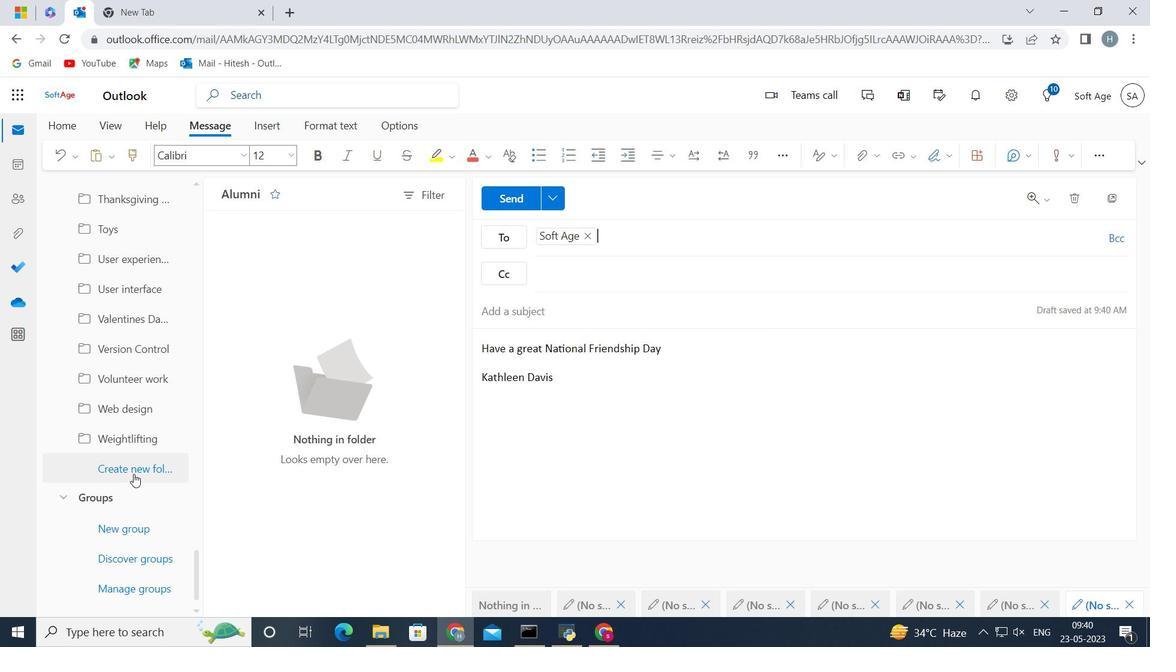 
Action: Mouse pressed left at (134, 470)
Screenshot: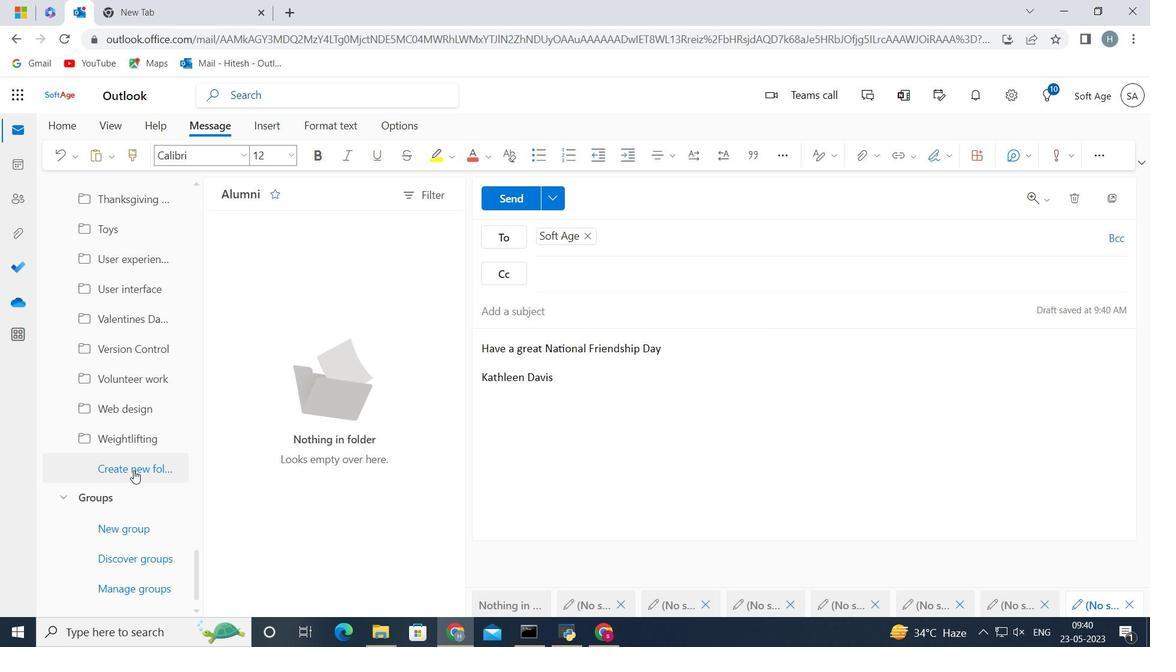 
Action: Key pressed <Key.shift>Energy<Key.space>
Screenshot: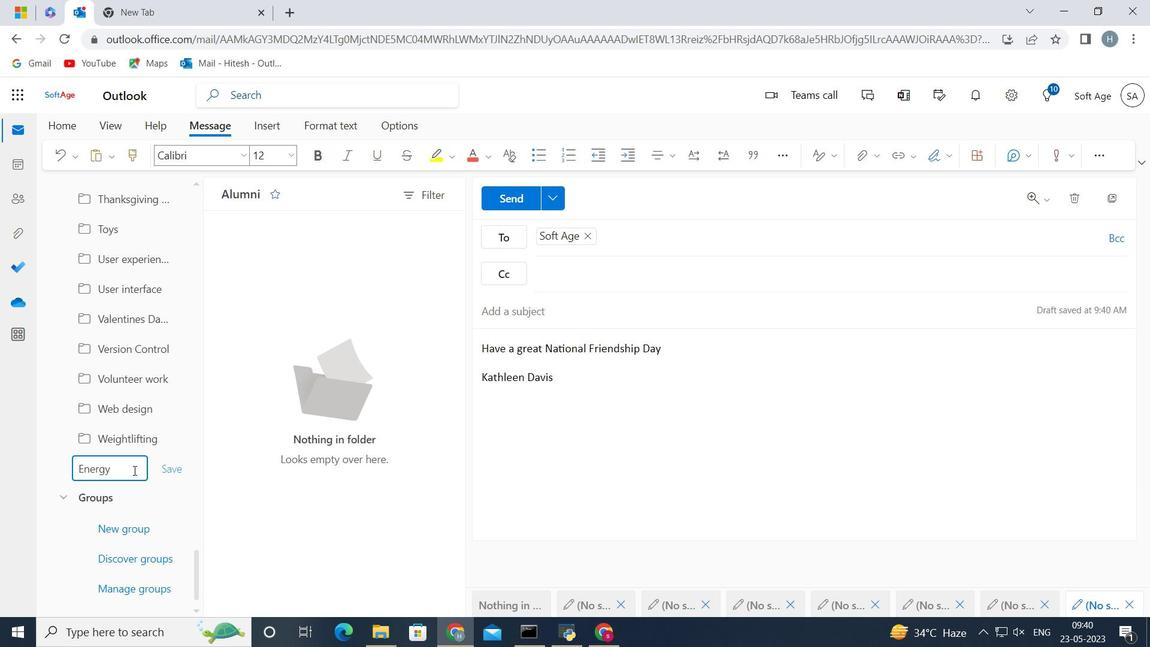 
Action: Mouse moved to (173, 465)
Screenshot: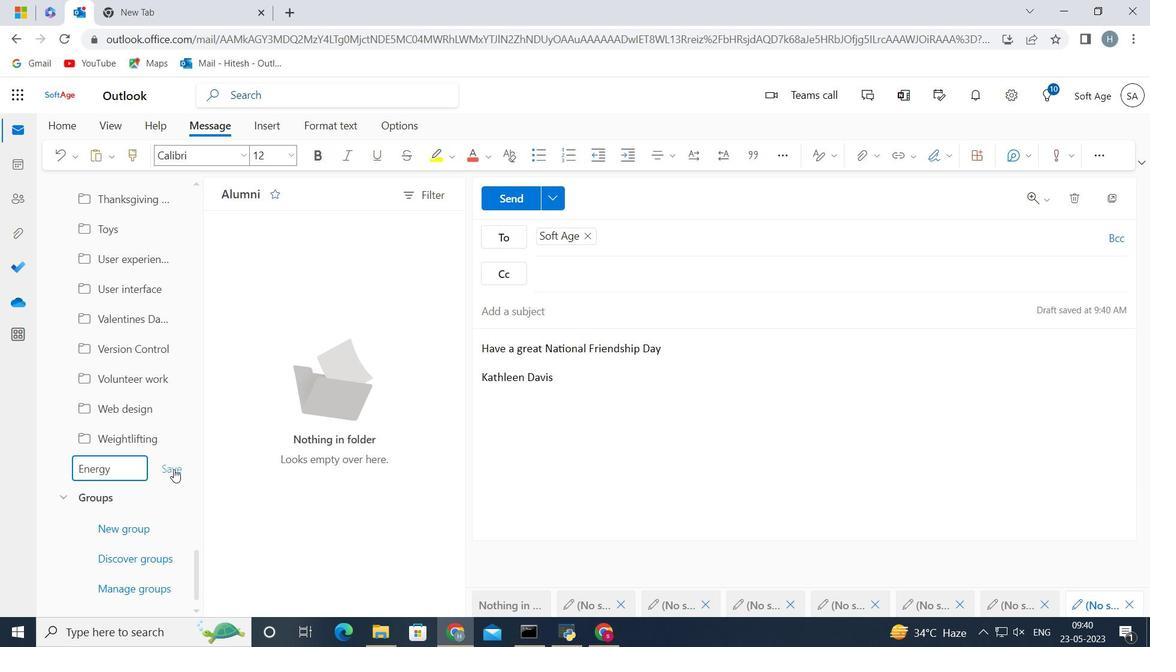 
Action: Mouse pressed left at (173, 465)
Screenshot: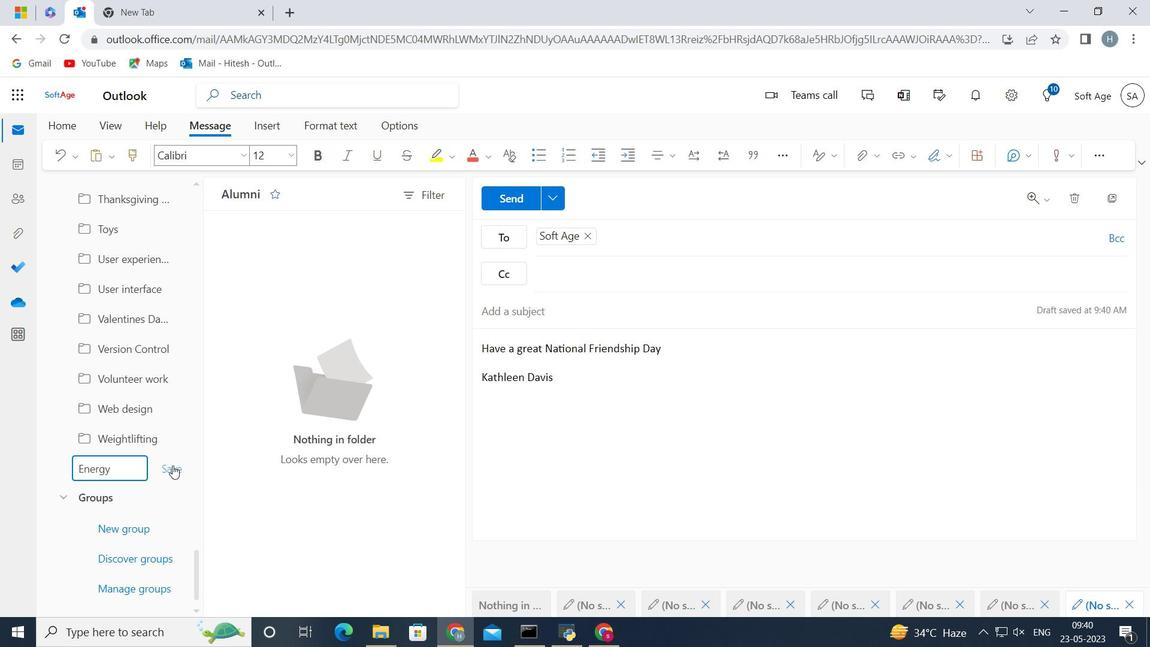 
Action: Mouse moved to (627, 450)
Screenshot: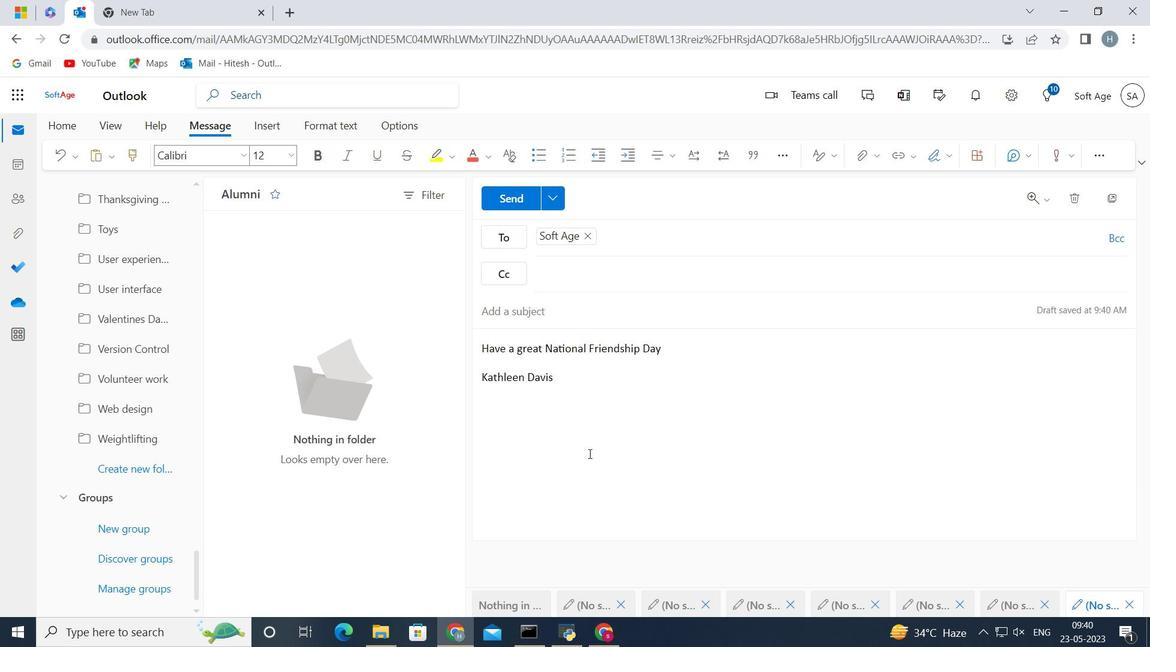 
